 Task: Check the percentage active listings of fresh paint in the last 3 years.
Action: Mouse moved to (895, 191)
Screenshot: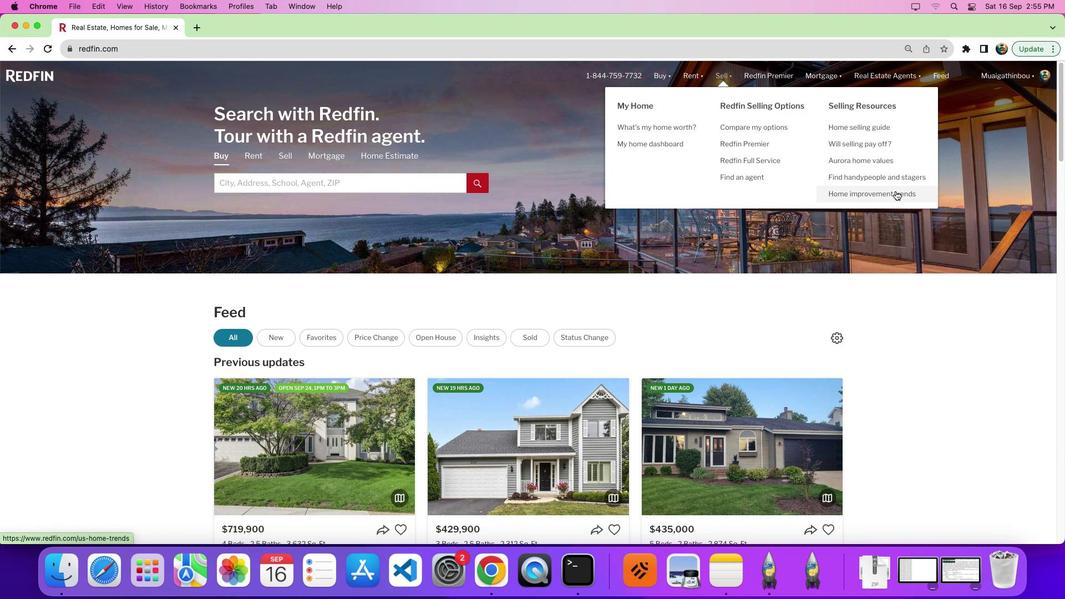 
Action: Mouse pressed left at (895, 191)
Screenshot: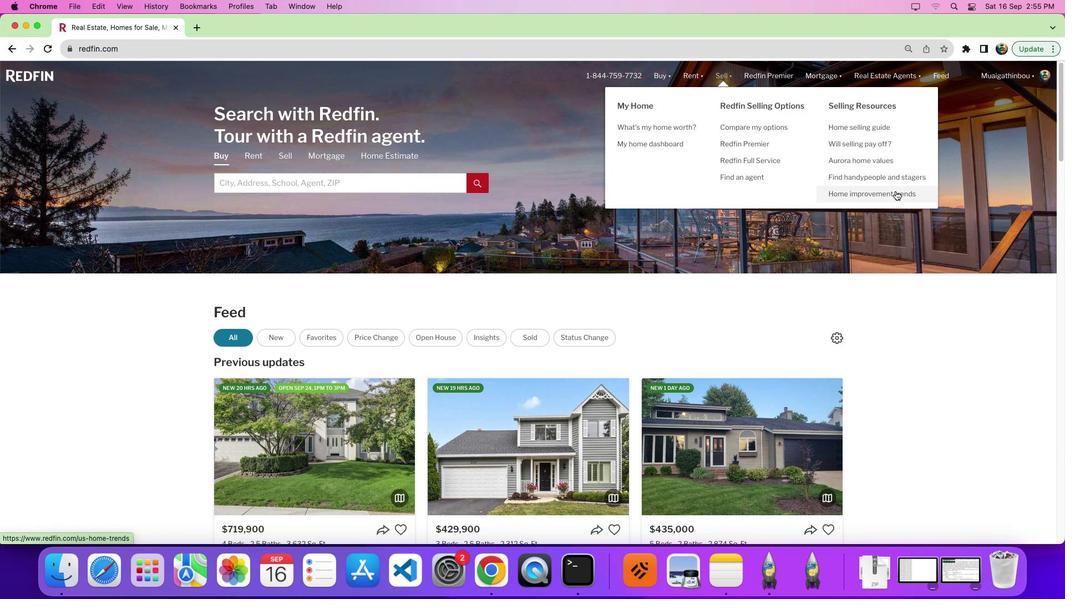 
Action: Mouse pressed left at (895, 191)
Screenshot: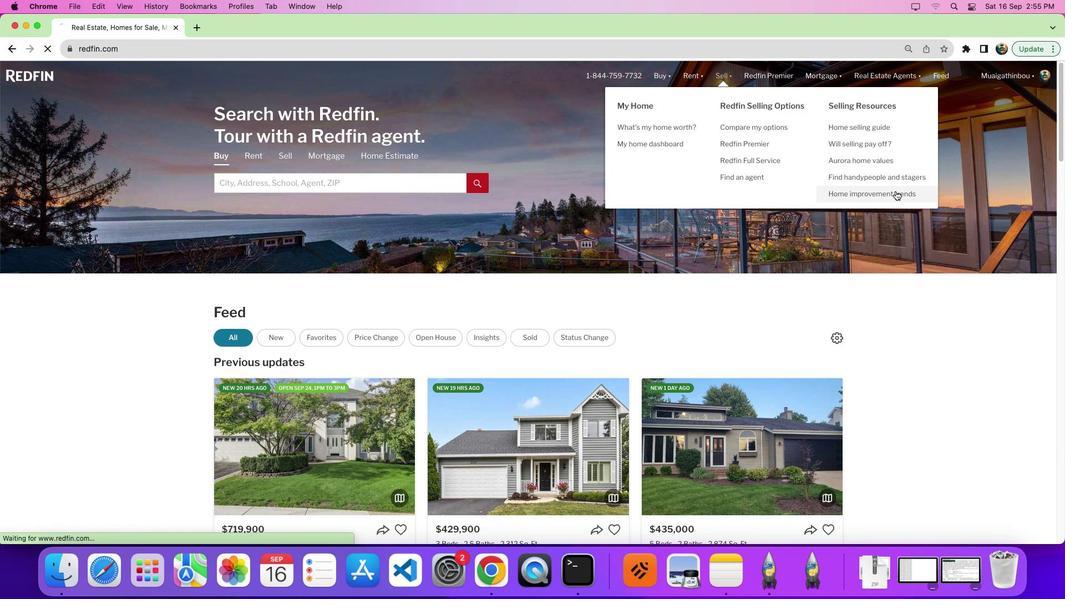 
Action: Mouse moved to (720, 75)
Screenshot: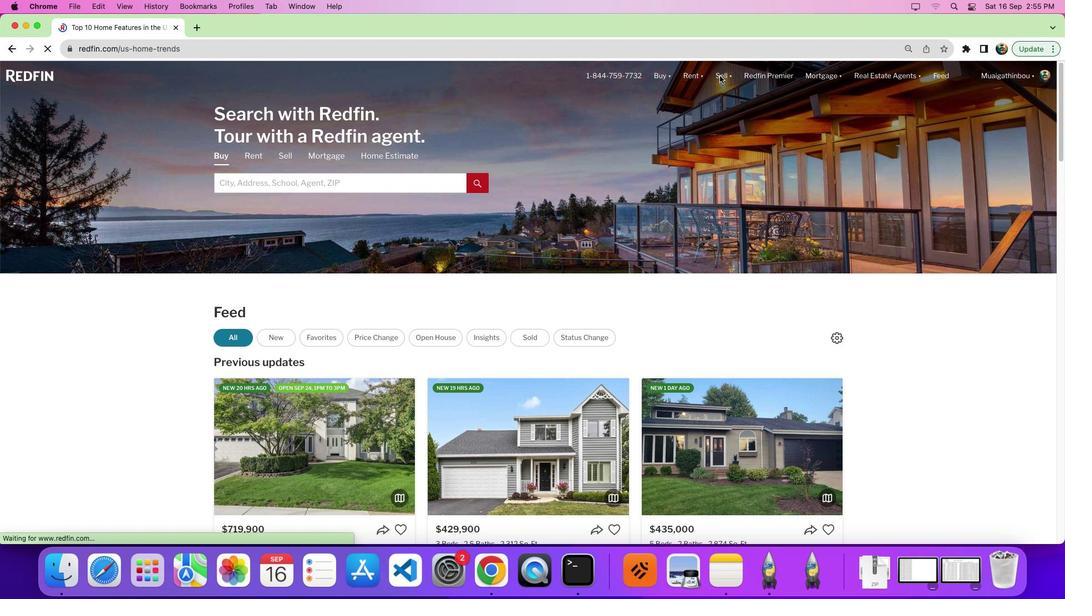 
Action: Mouse pressed left at (720, 75)
Screenshot: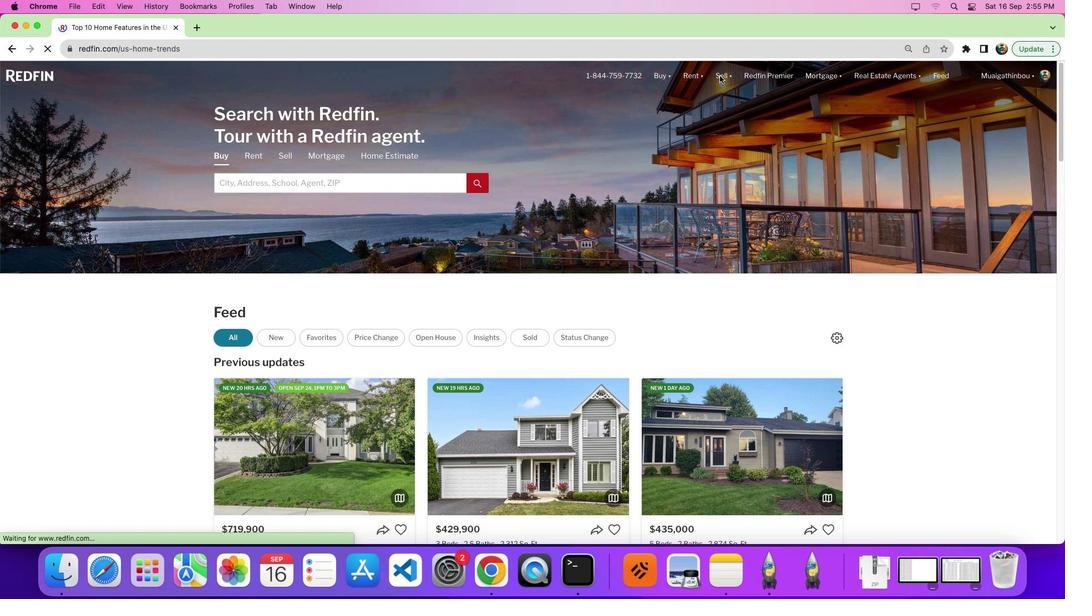 
Action: Mouse moved to (295, 214)
Screenshot: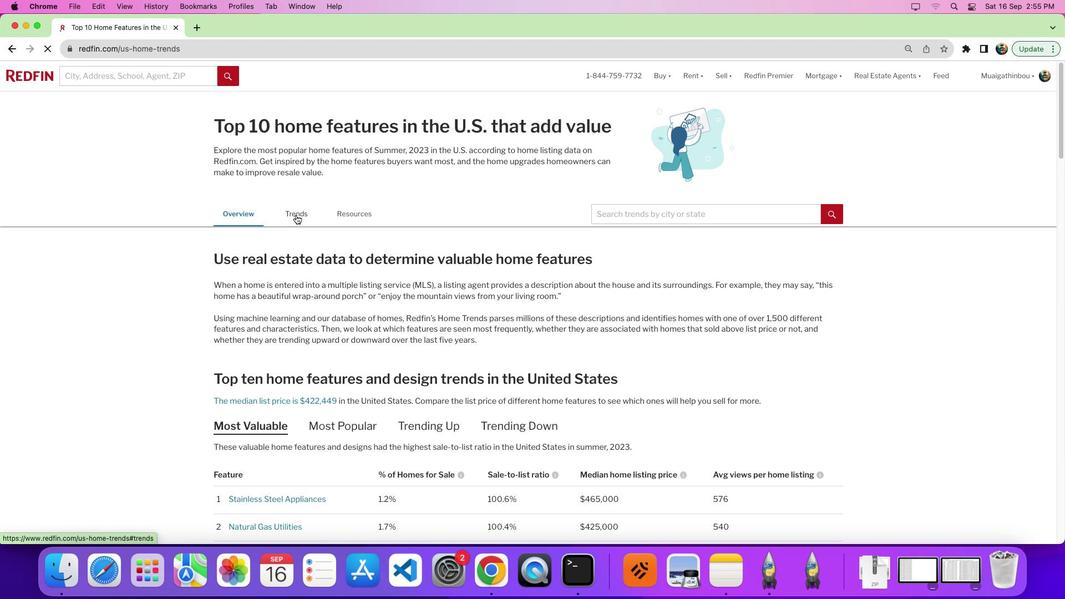 
Action: Mouse pressed left at (295, 214)
Screenshot: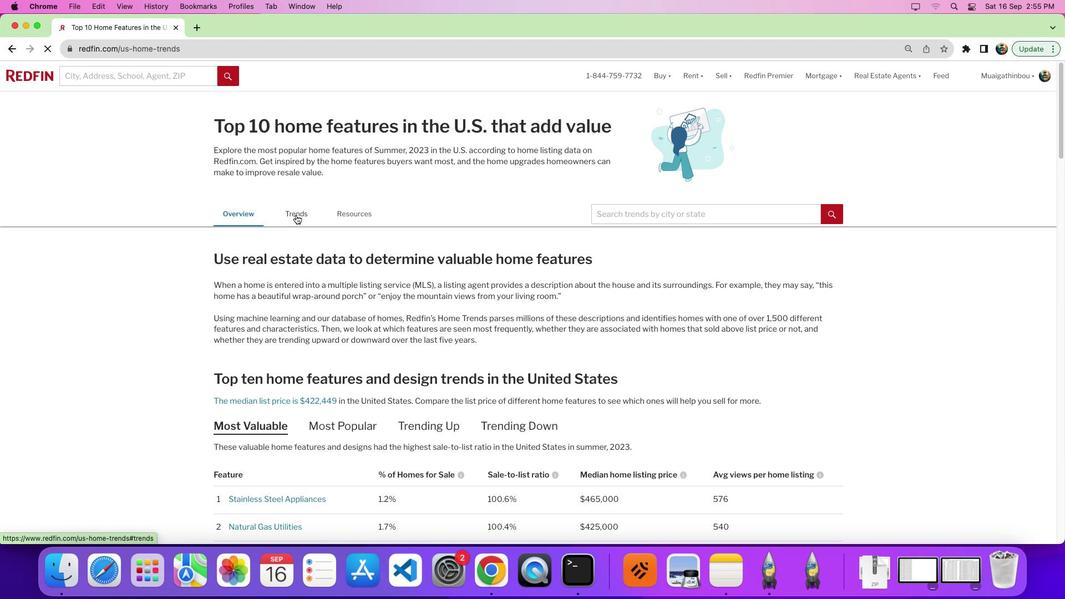 
Action: Mouse moved to (670, 438)
Screenshot: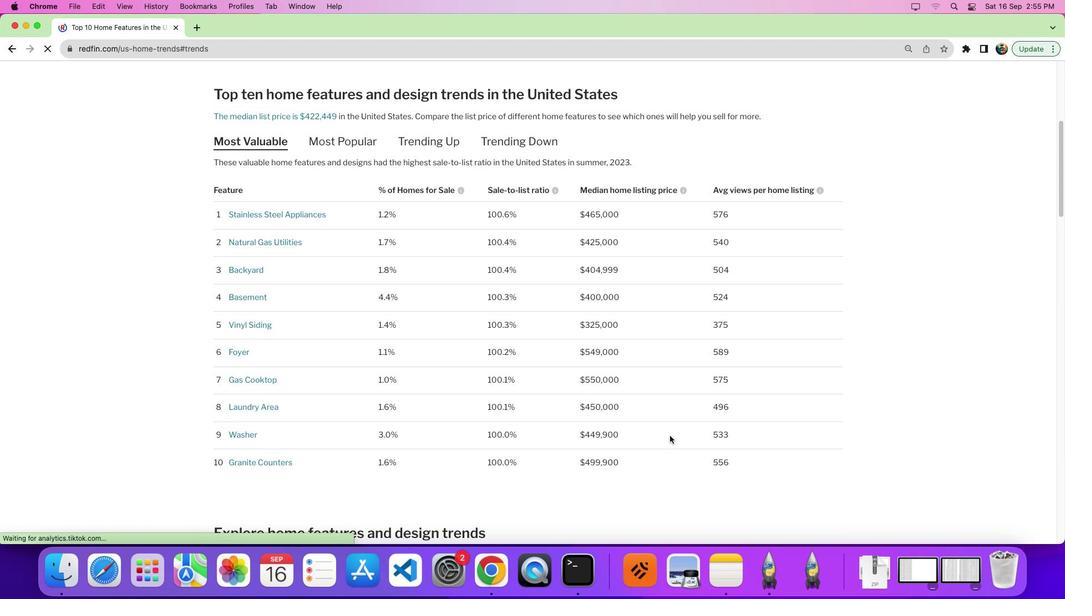 
Action: Mouse scrolled (670, 438) with delta (0, 0)
Screenshot: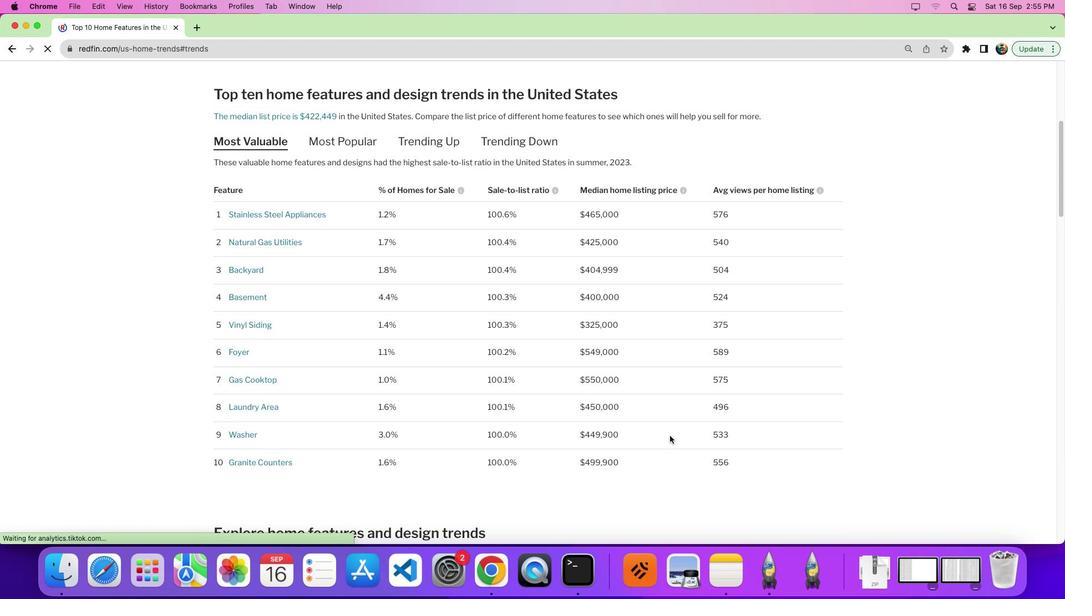 
Action: Mouse moved to (670, 437)
Screenshot: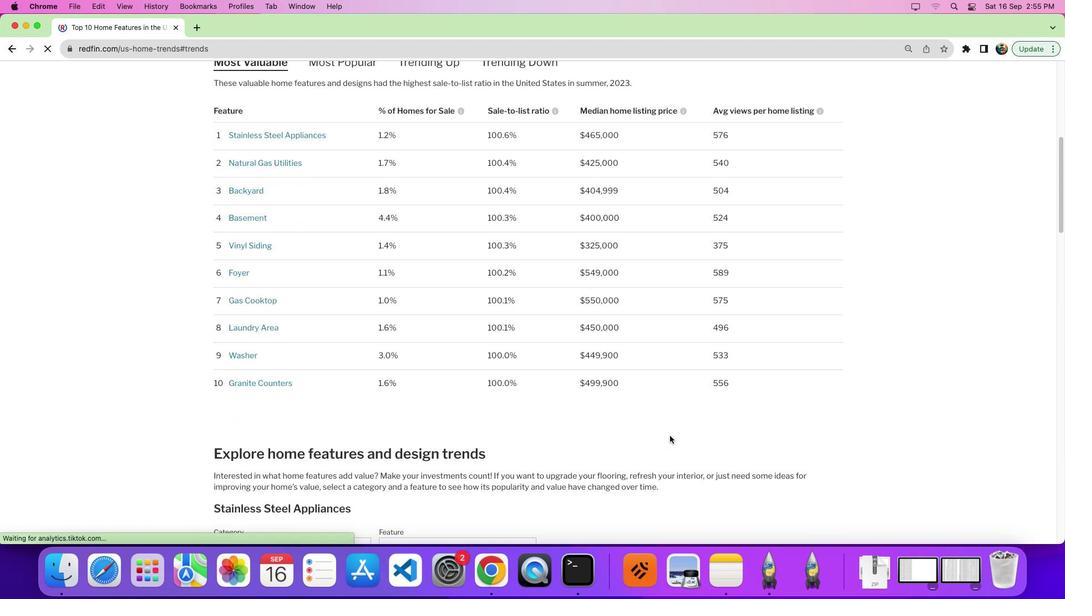 
Action: Mouse scrolled (670, 437) with delta (0, -1)
Screenshot: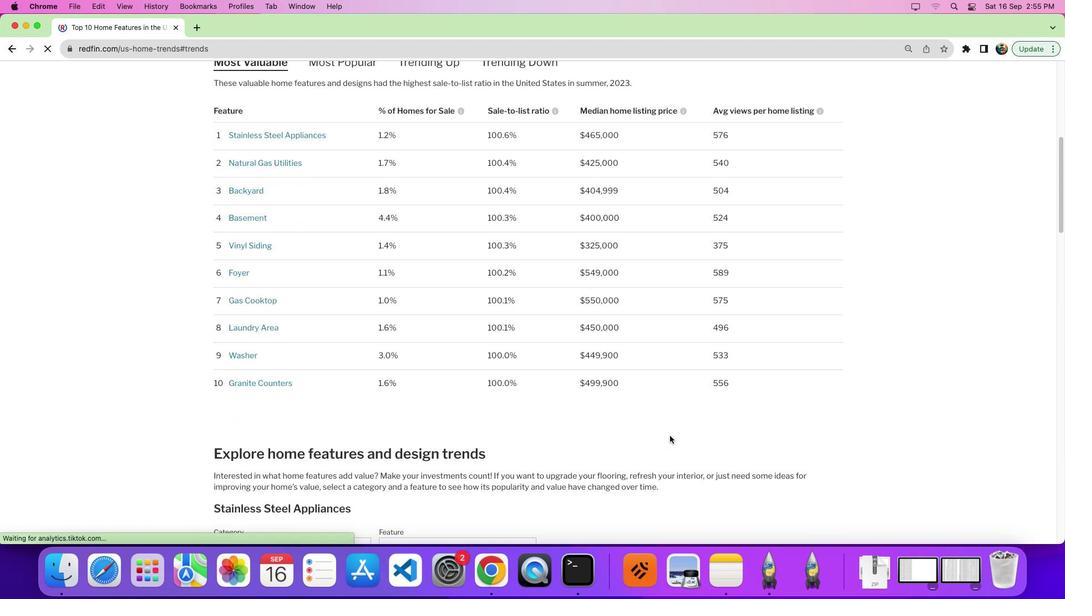 
Action: Mouse moved to (670, 436)
Screenshot: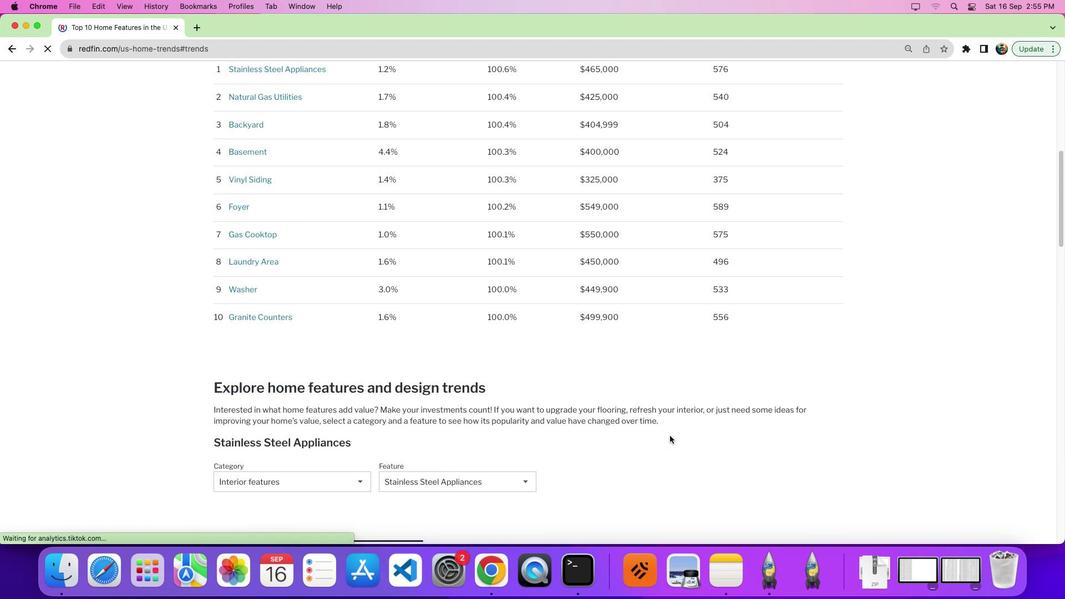 
Action: Mouse scrolled (670, 436) with delta (0, -2)
Screenshot: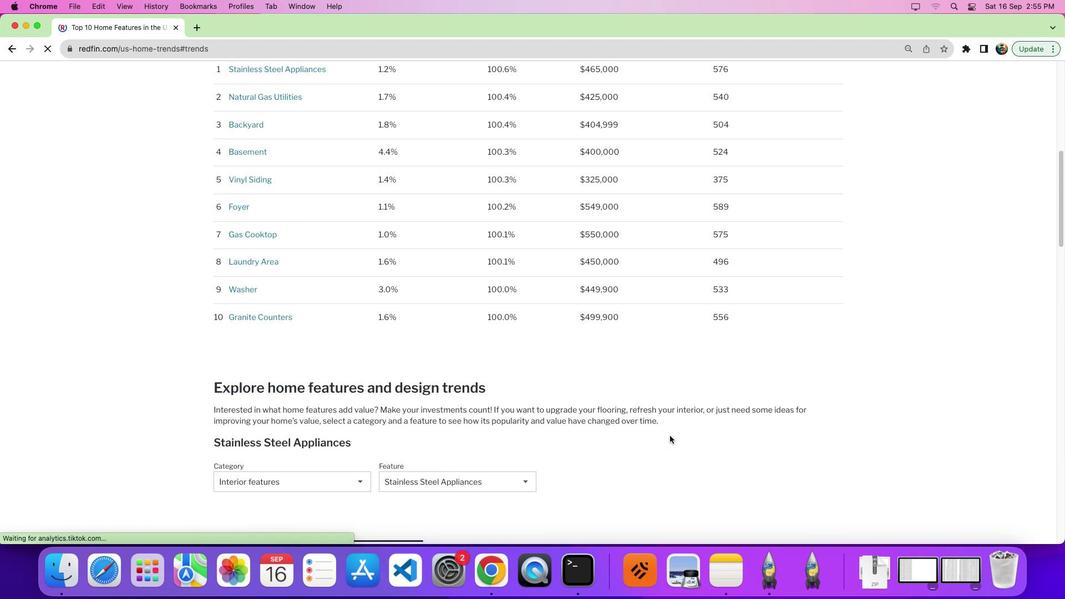 
Action: Mouse moved to (670, 435)
Screenshot: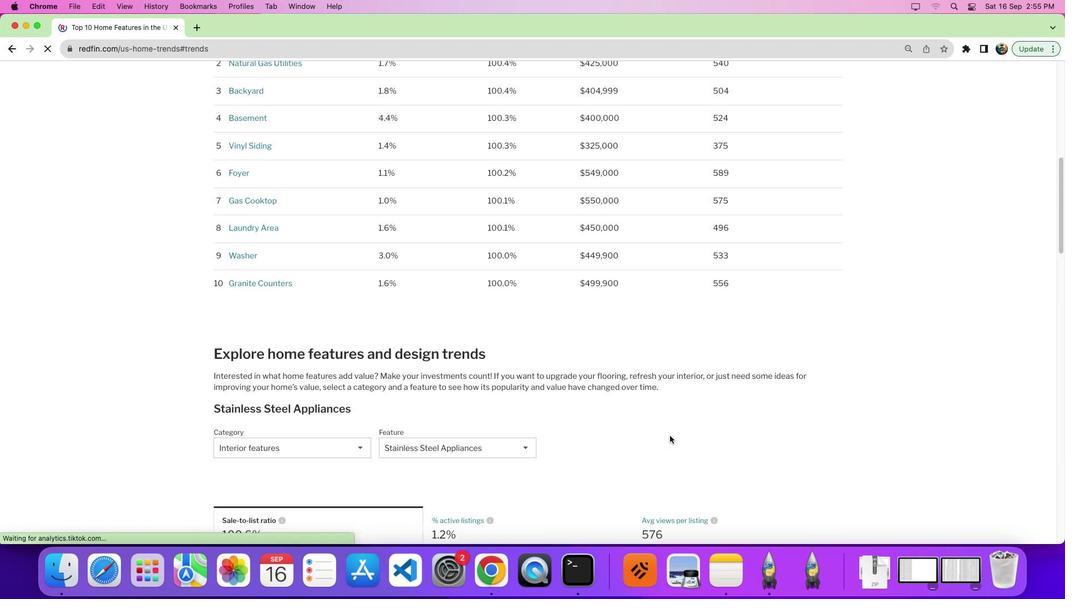 
Action: Mouse scrolled (670, 435) with delta (0, 0)
Screenshot: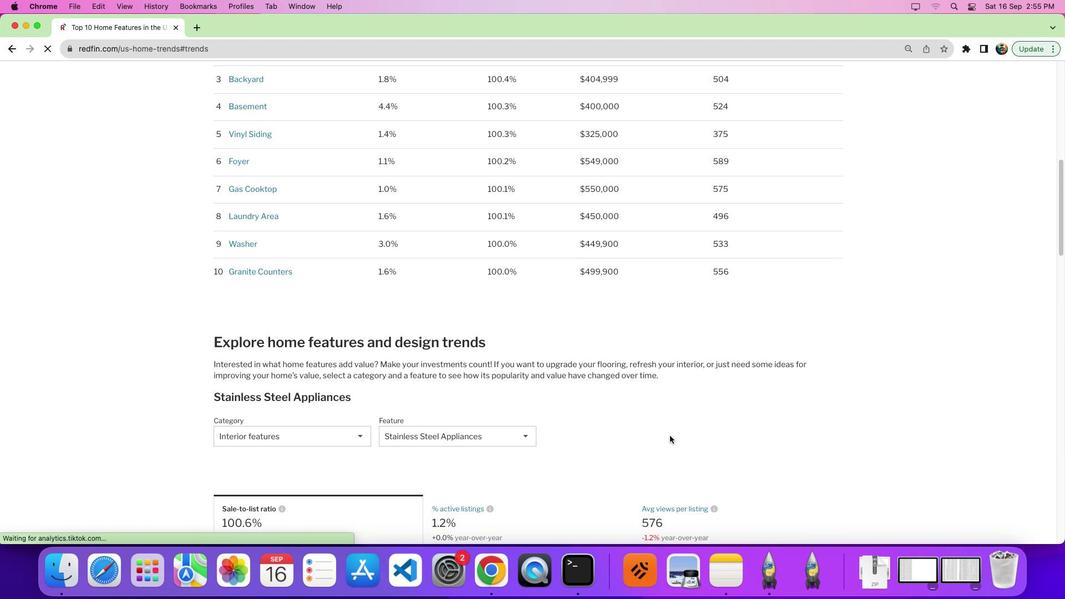 
Action: Mouse scrolled (670, 435) with delta (0, 0)
Screenshot: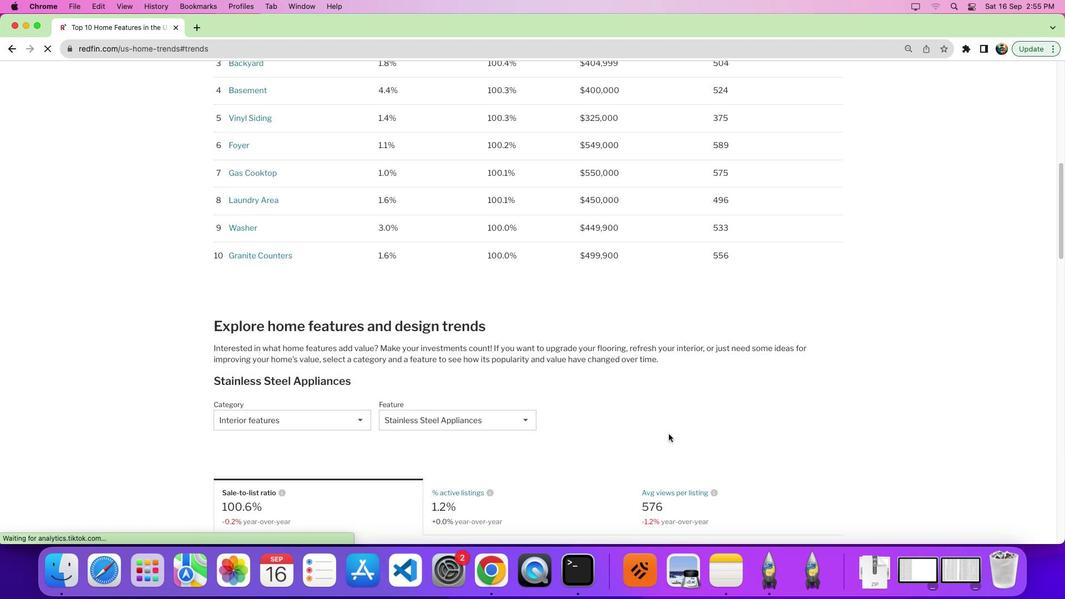 
Action: Mouse scrolled (670, 435) with delta (0, -2)
Screenshot: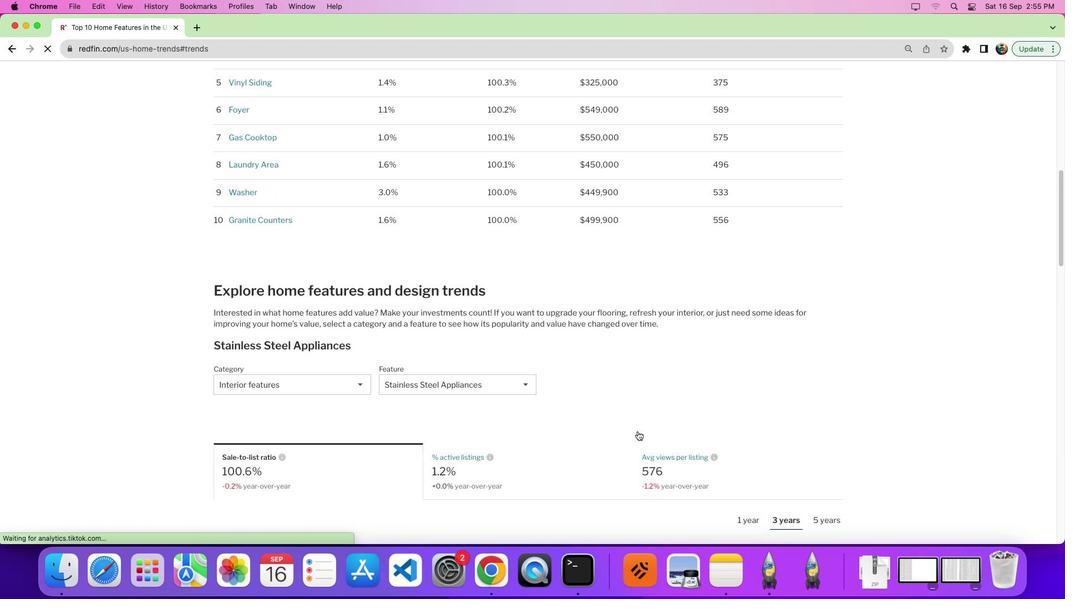 
Action: Mouse moved to (386, 280)
Screenshot: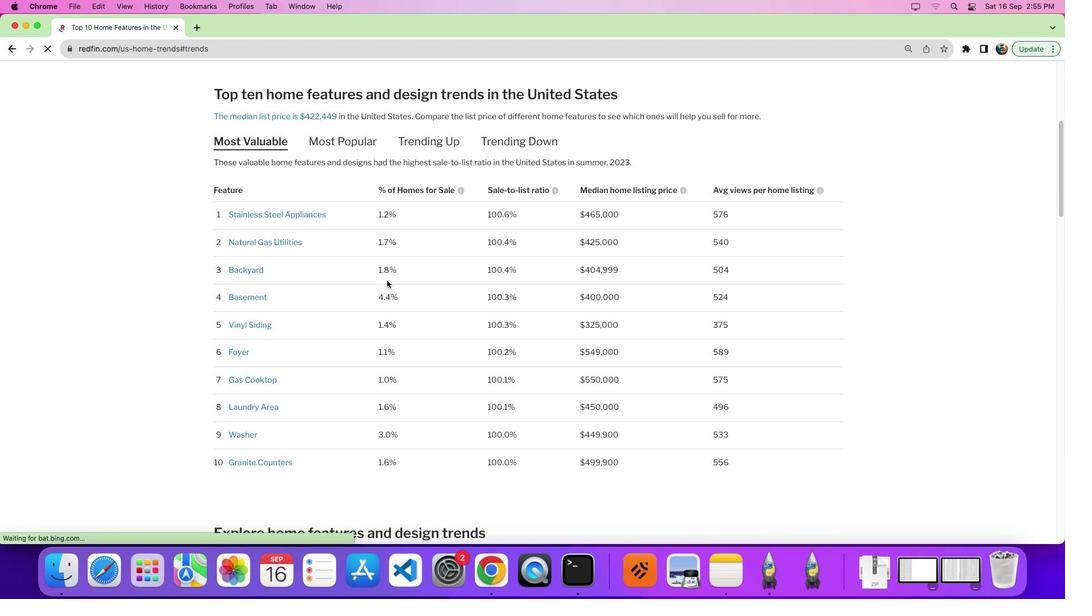 
Action: Mouse scrolled (386, 280) with delta (0, 0)
Screenshot: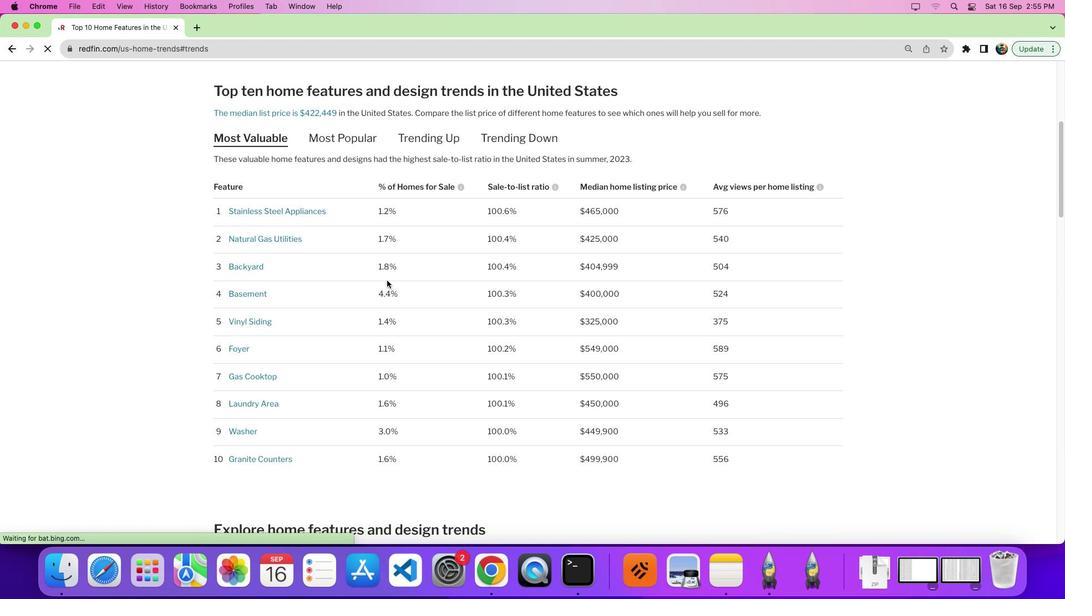 
Action: Mouse scrolled (386, 280) with delta (0, 0)
Screenshot: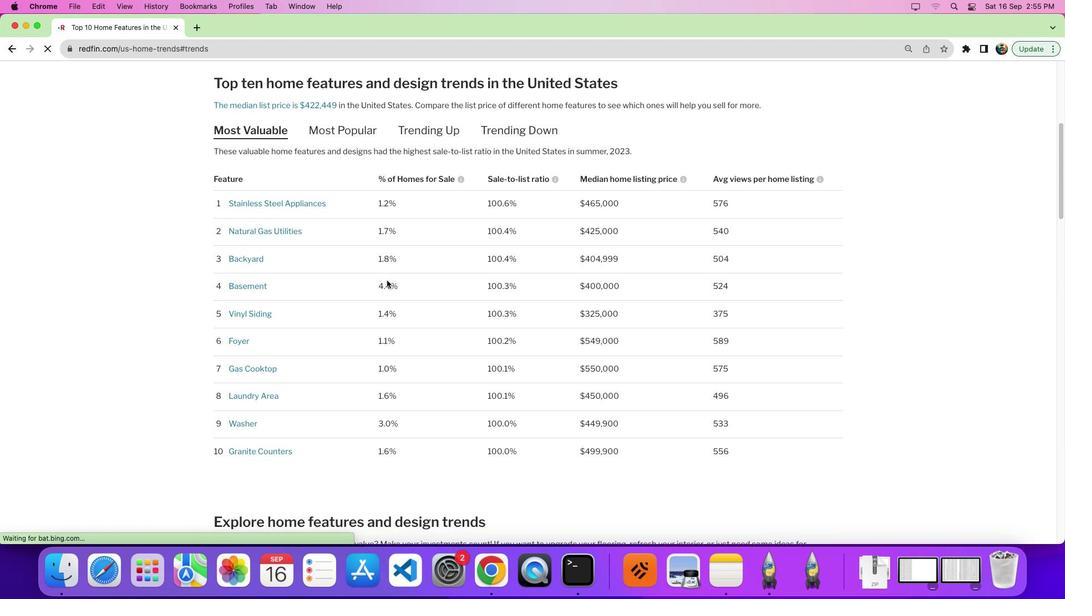 
Action: Mouse scrolled (386, 280) with delta (0, 0)
Screenshot: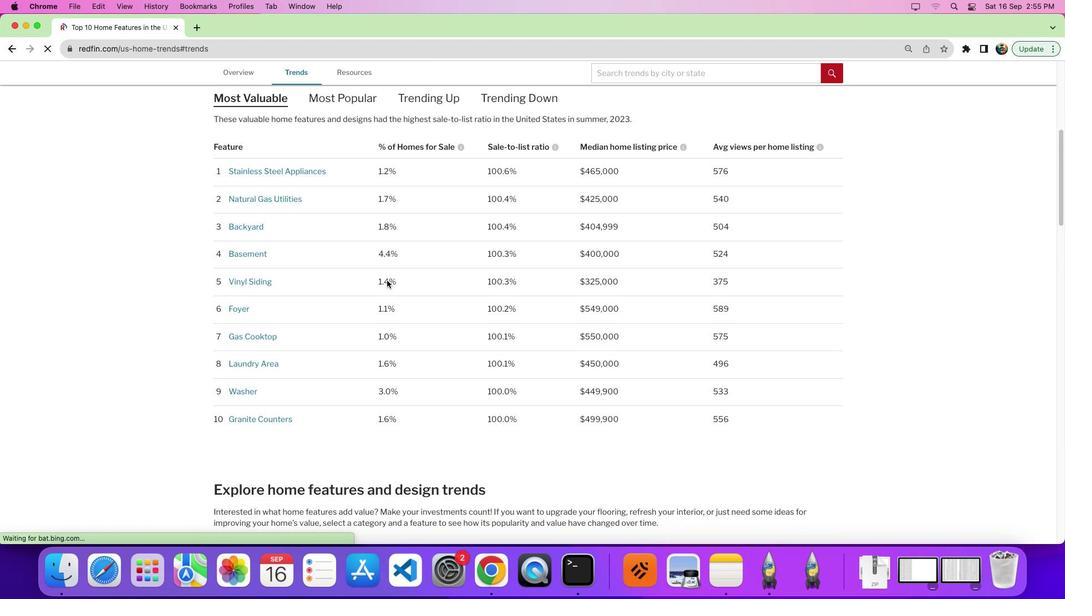 
Action: Mouse scrolled (386, 280) with delta (0, 0)
Screenshot: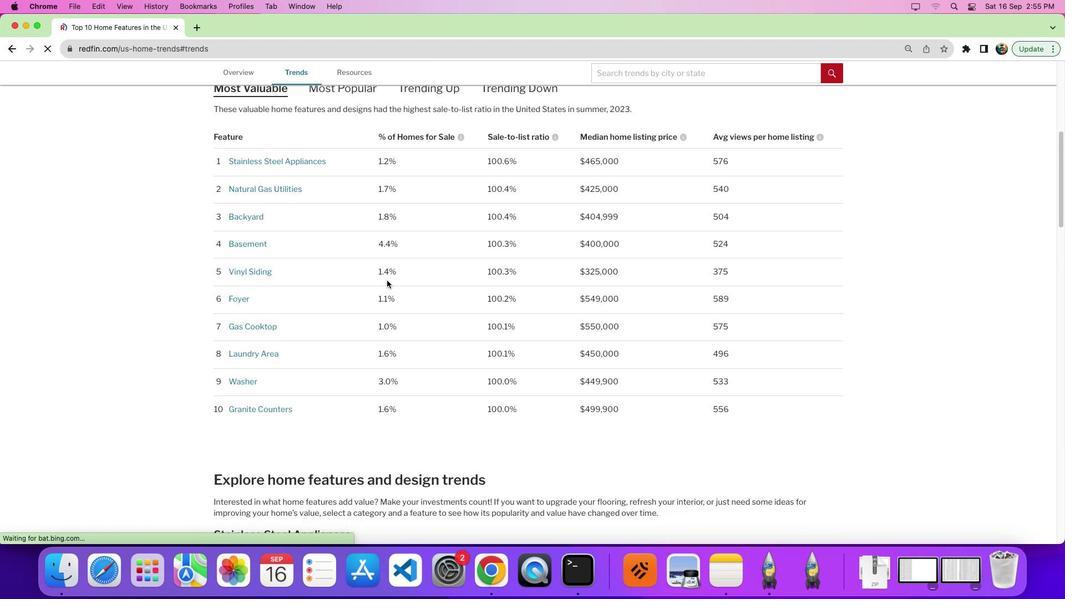 
Action: Mouse scrolled (386, 280) with delta (0, -2)
Screenshot: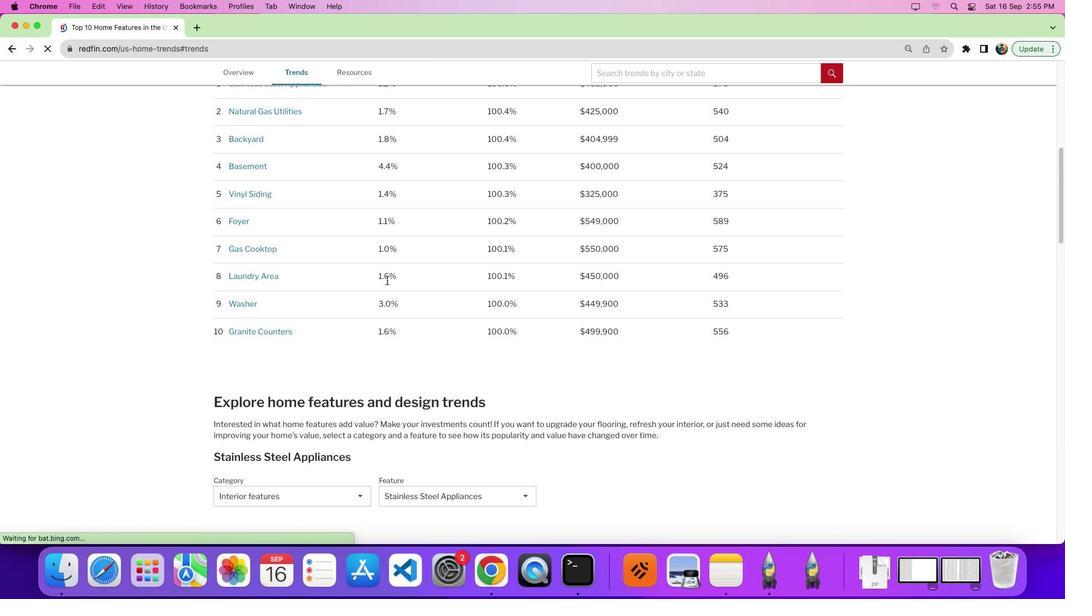 
Action: Mouse moved to (363, 289)
Screenshot: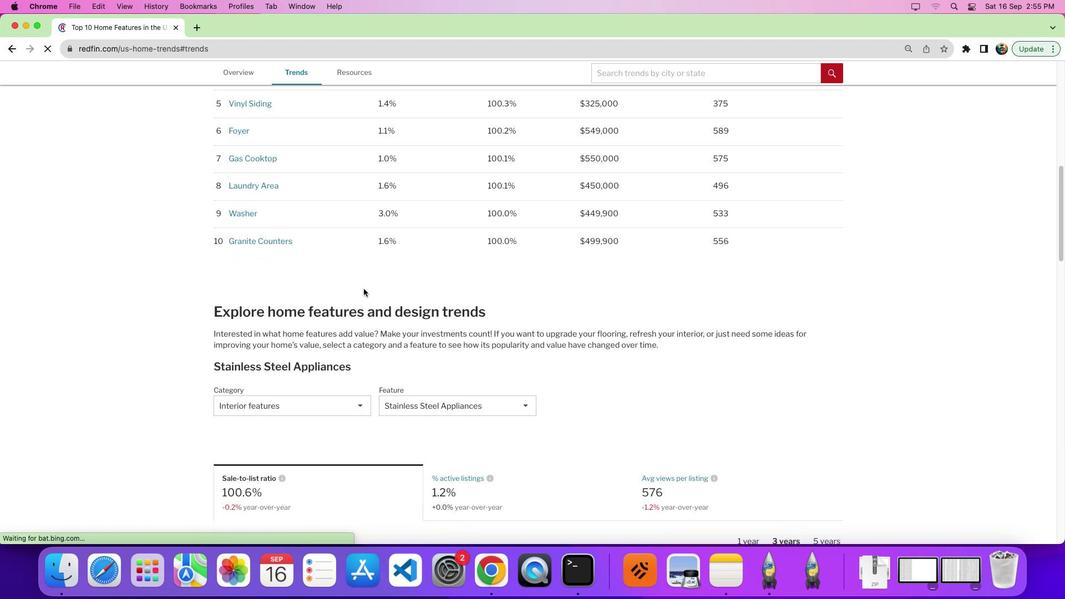 
Action: Mouse scrolled (363, 289) with delta (0, 0)
Screenshot: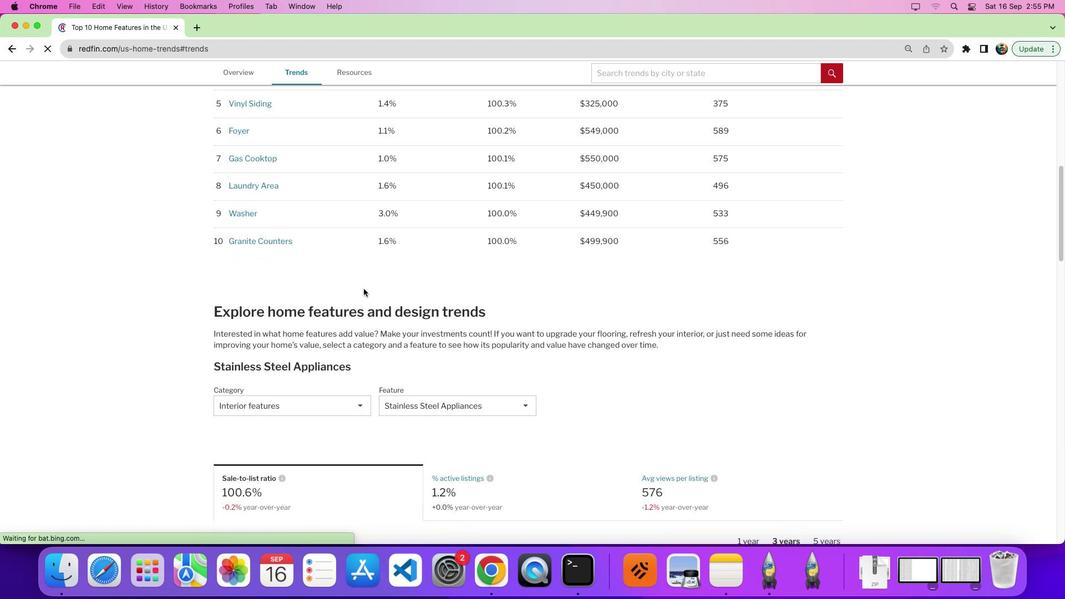 
Action: Mouse scrolled (363, 289) with delta (0, -1)
Screenshot: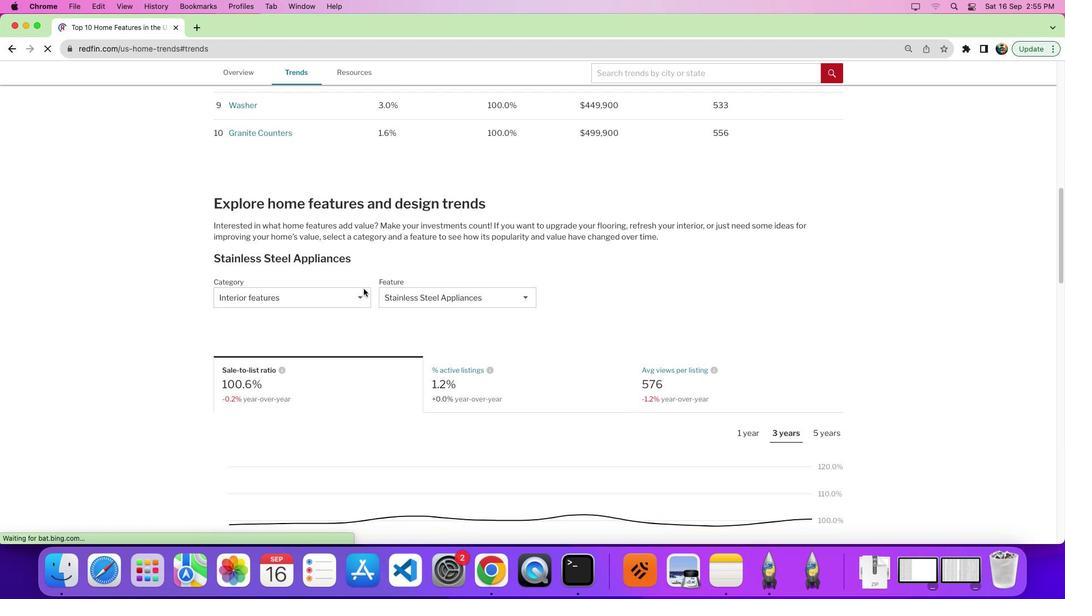 
Action: Mouse scrolled (363, 289) with delta (0, -4)
Screenshot: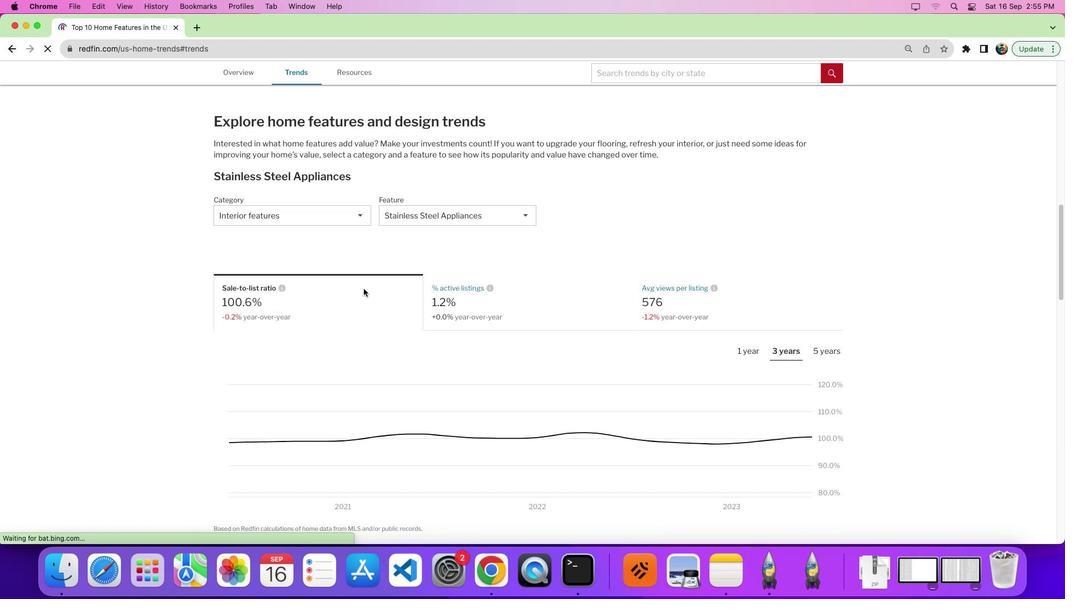 
Action: Mouse moved to (383, 291)
Screenshot: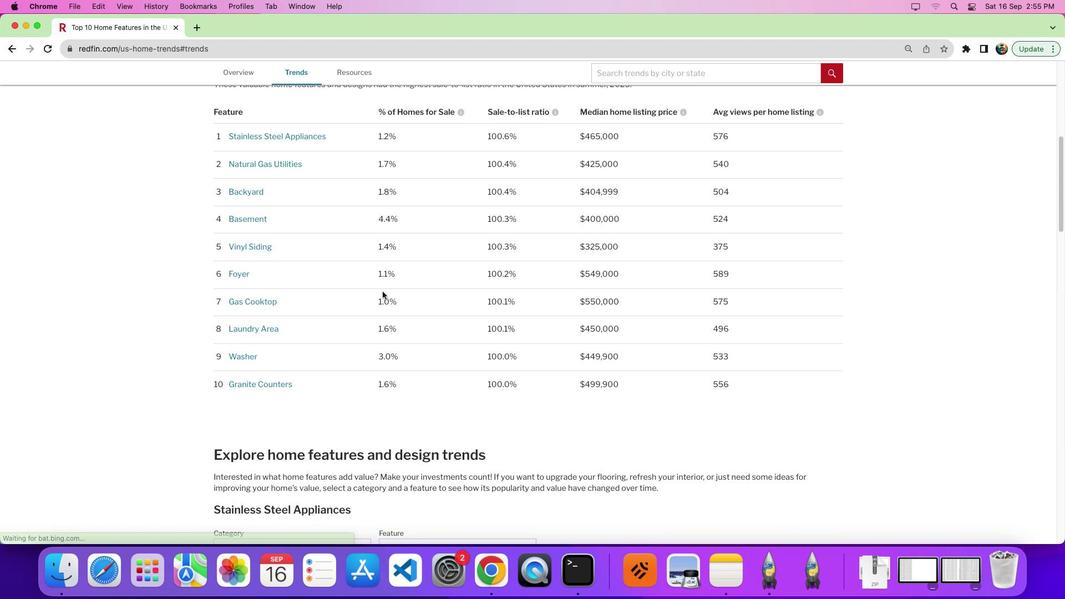 
Action: Mouse scrolled (383, 291) with delta (0, 0)
Screenshot: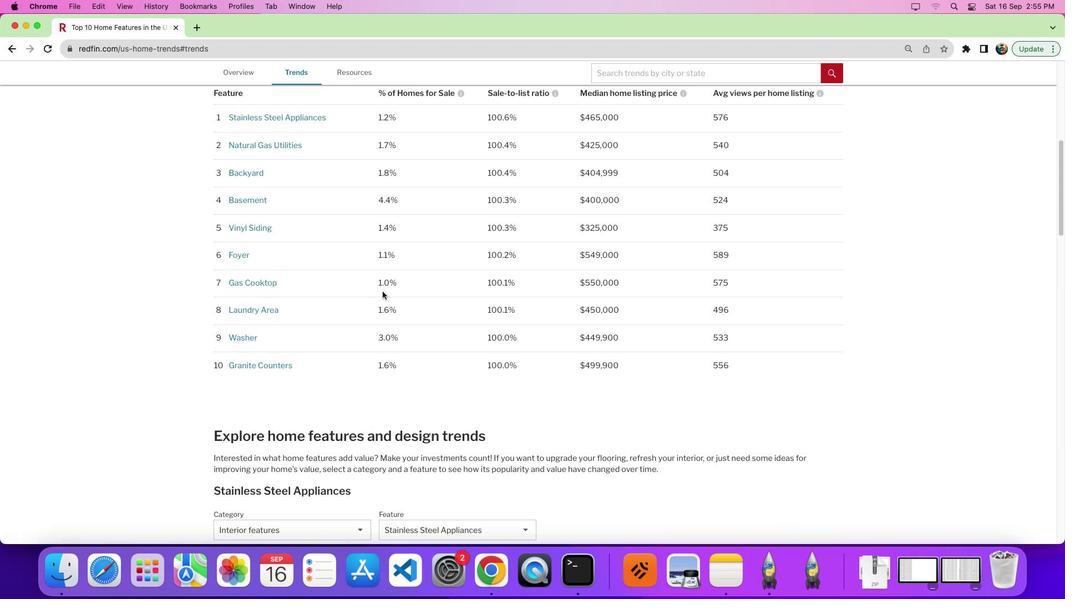 
Action: Mouse scrolled (383, 291) with delta (0, 0)
Screenshot: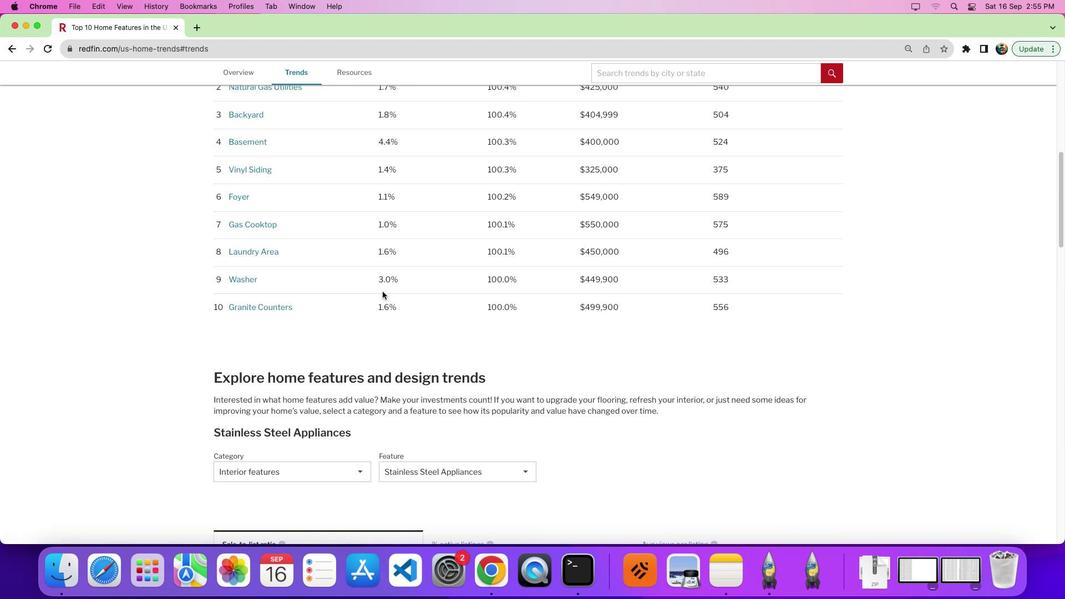 
Action: Mouse scrolled (383, 291) with delta (0, -3)
Screenshot: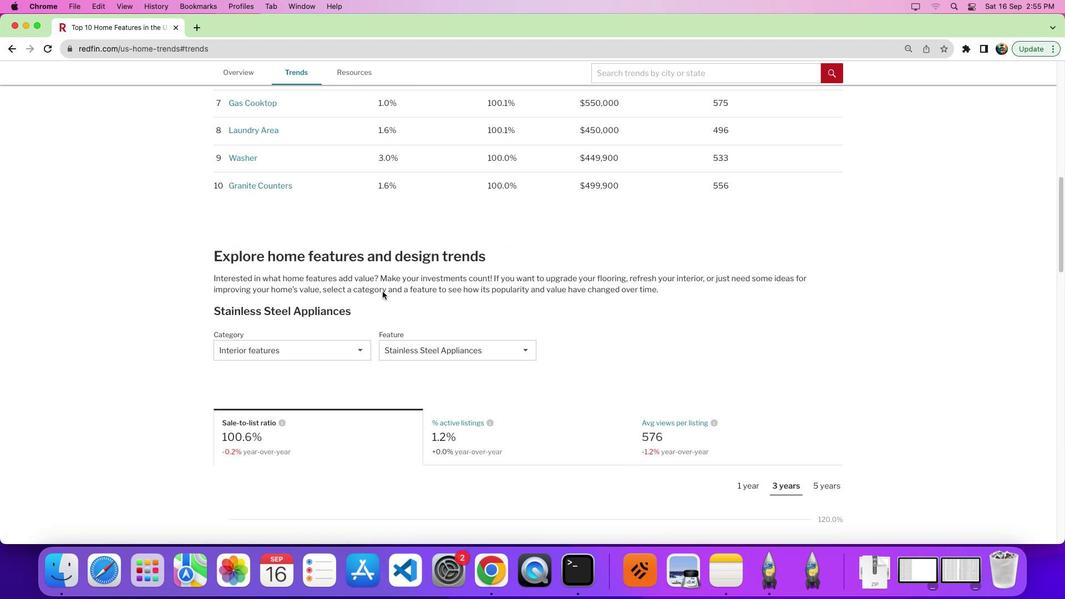 
Action: Mouse moved to (317, 349)
Screenshot: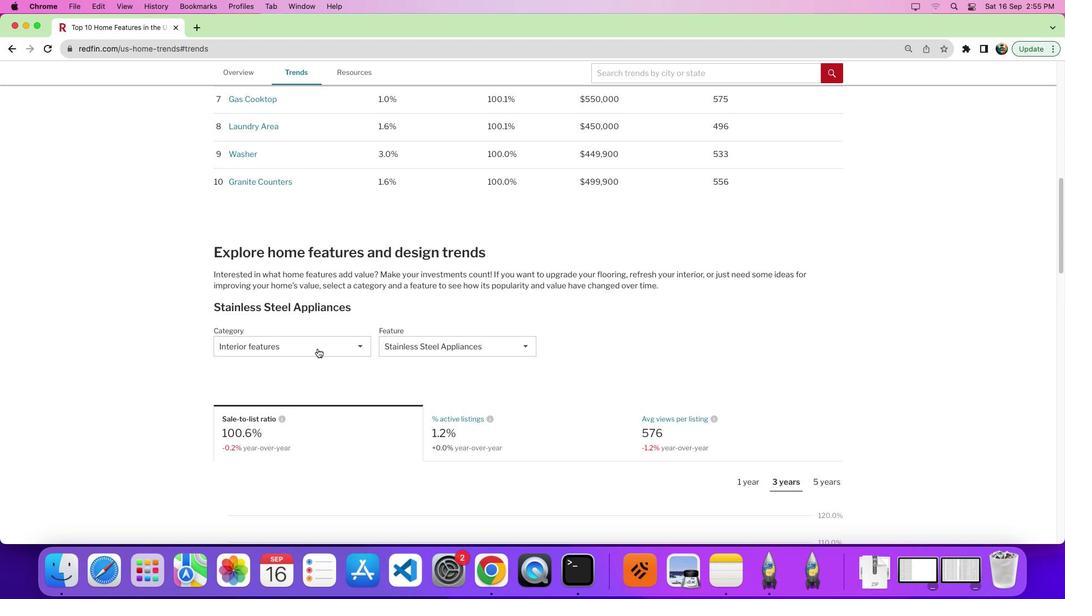 
Action: Mouse pressed left at (317, 349)
Screenshot: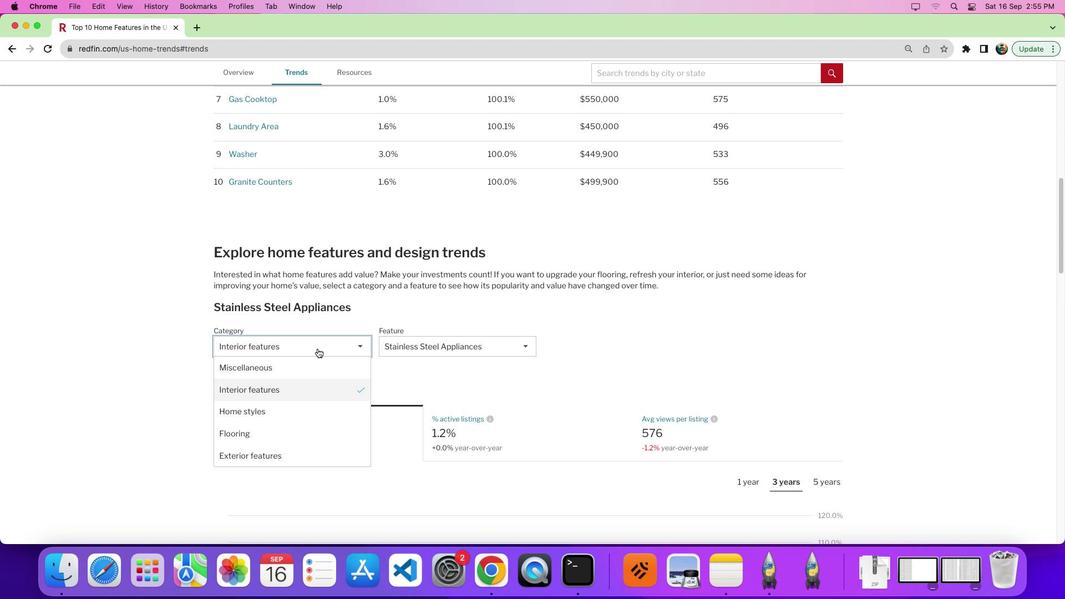 
Action: Mouse moved to (336, 399)
Screenshot: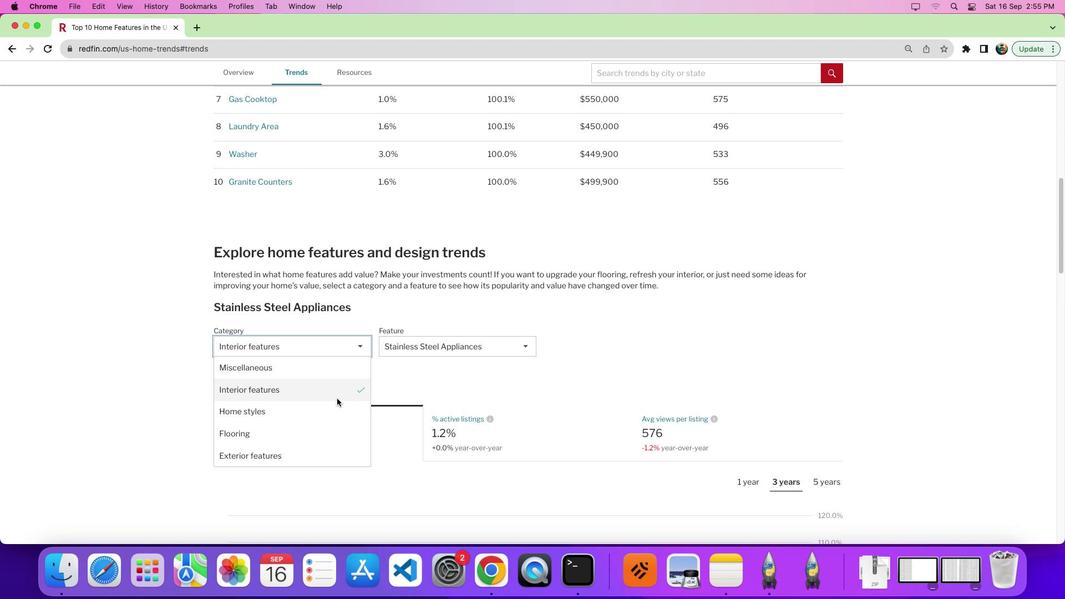 
Action: Mouse pressed left at (336, 399)
Screenshot: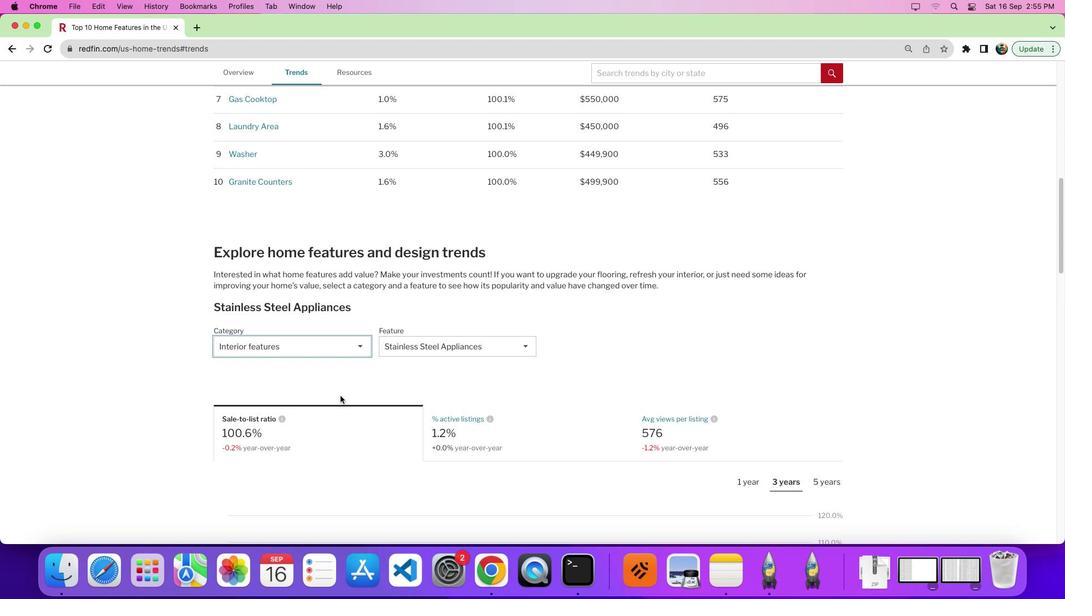 
Action: Mouse moved to (459, 353)
Screenshot: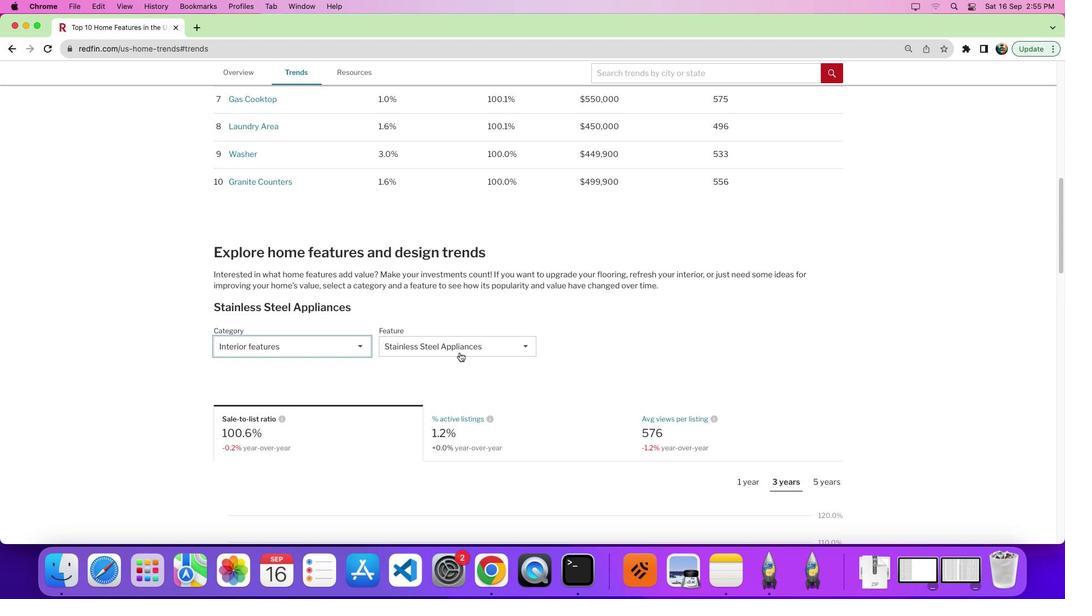 
Action: Mouse pressed left at (459, 353)
Screenshot: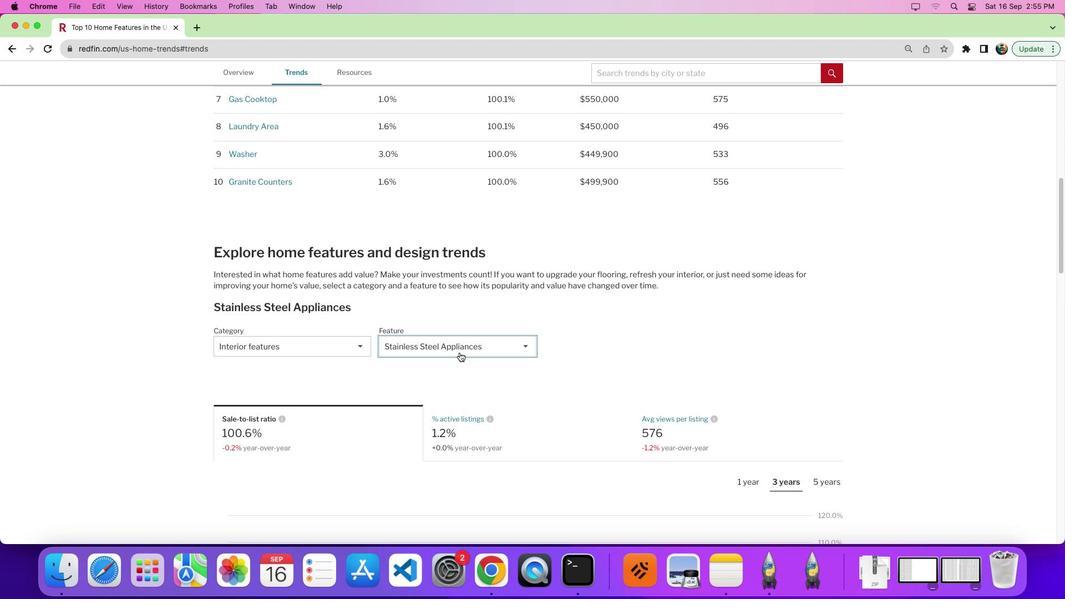 
Action: Mouse moved to (534, 423)
Screenshot: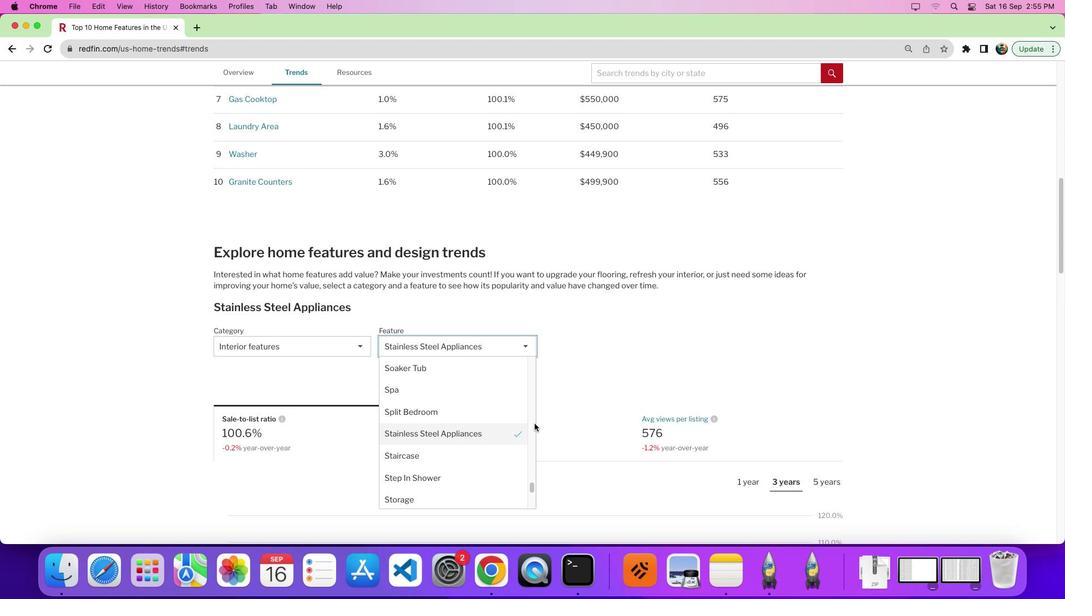 
Action: Mouse pressed left at (534, 423)
Screenshot: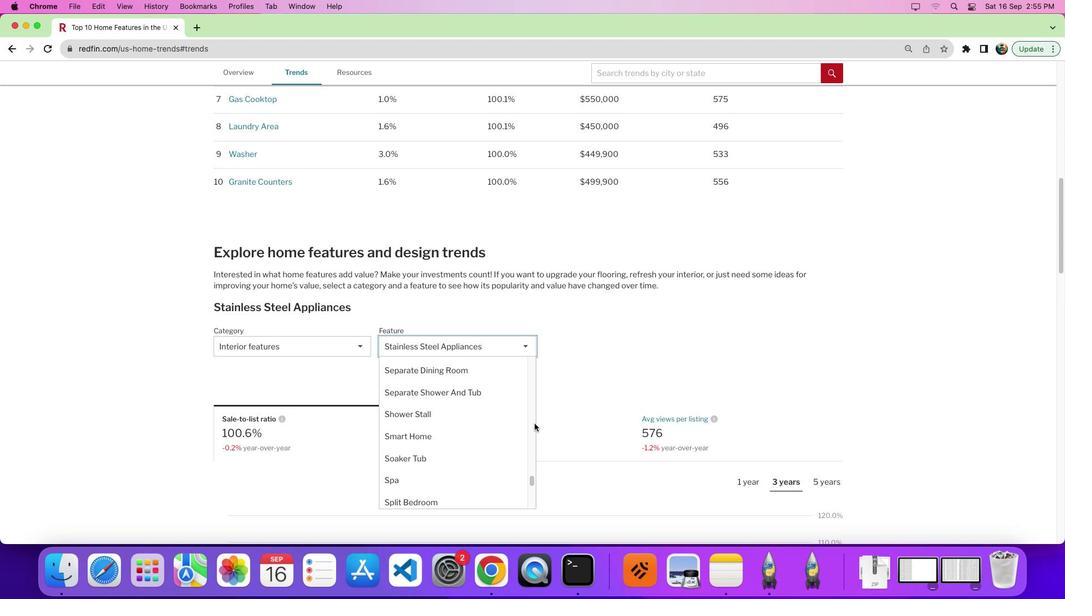 
Action: Mouse moved to (424, 418)
Screenshot: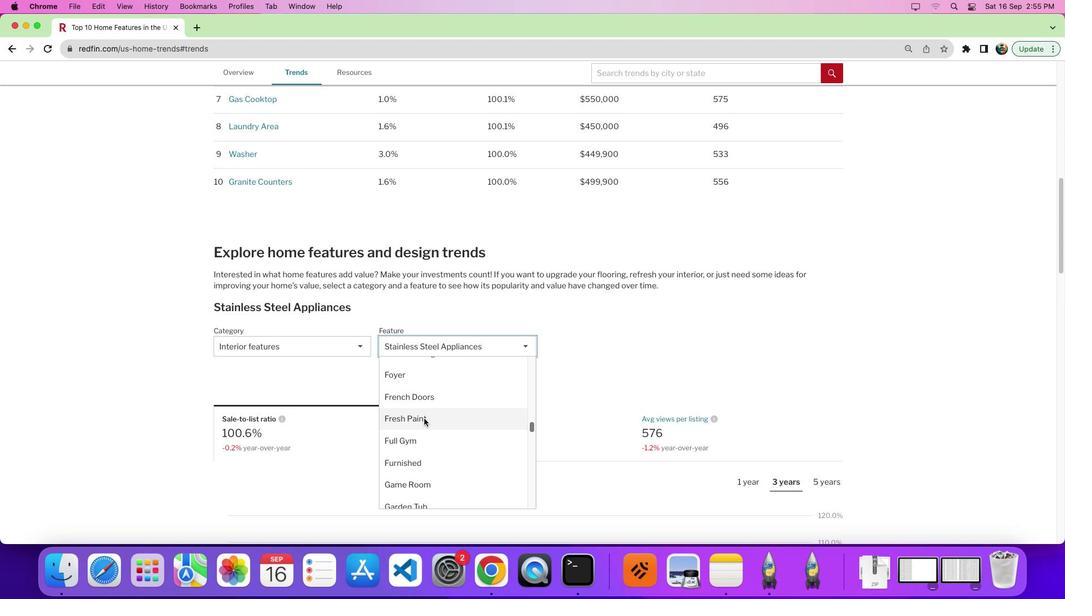 
Action: Mouse pressed left at (424, 418)
Screenshot: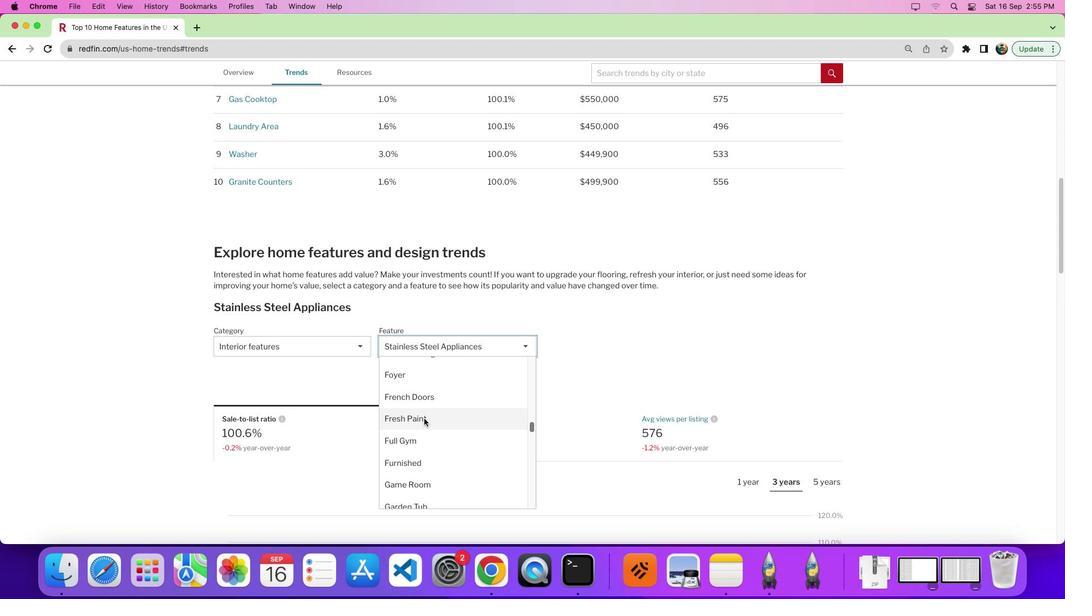 
Action: Mouse moved to (628, 408)
Screenshot: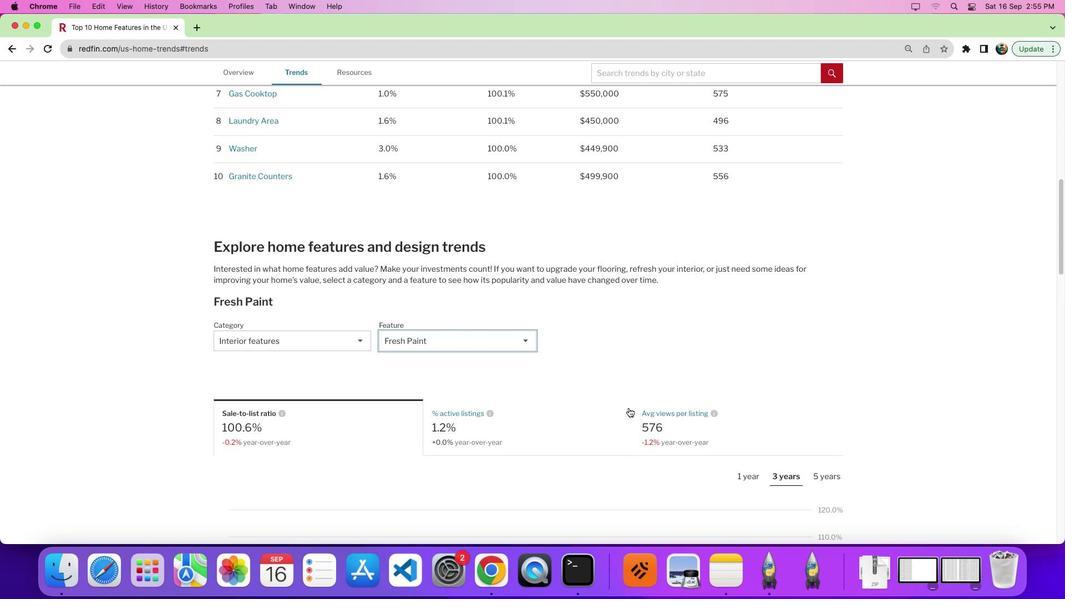 
Action: Mouse scrolled (628, 408) with delta (0, 0)
Screenshot: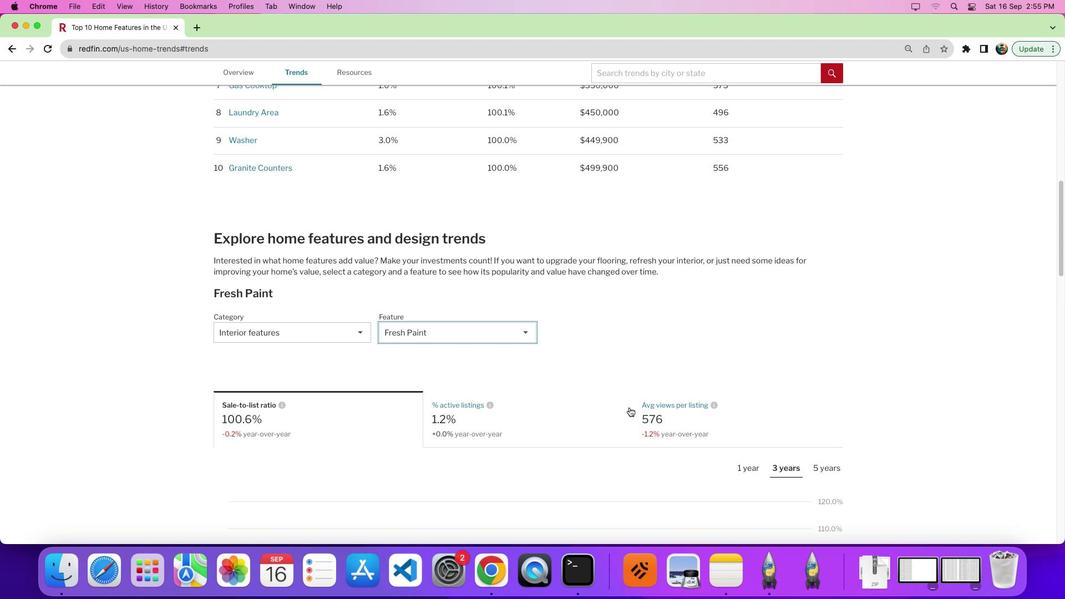
Action: Mouse moved to (628, 407)
Screenshot: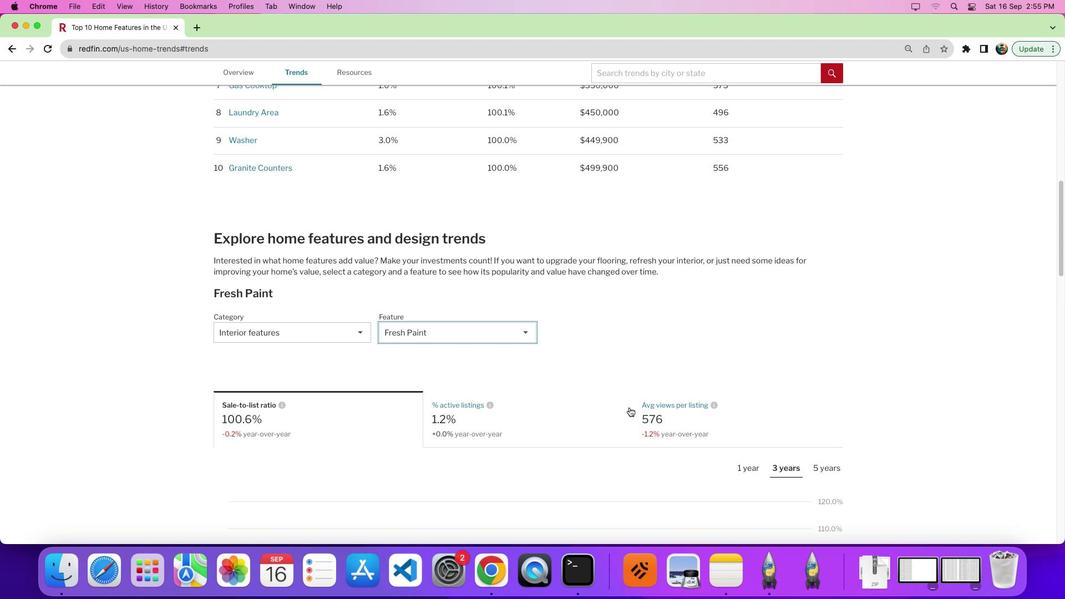 
Action: Mouse scrolled (628, 407) with delta (0, 0)
Screenshot: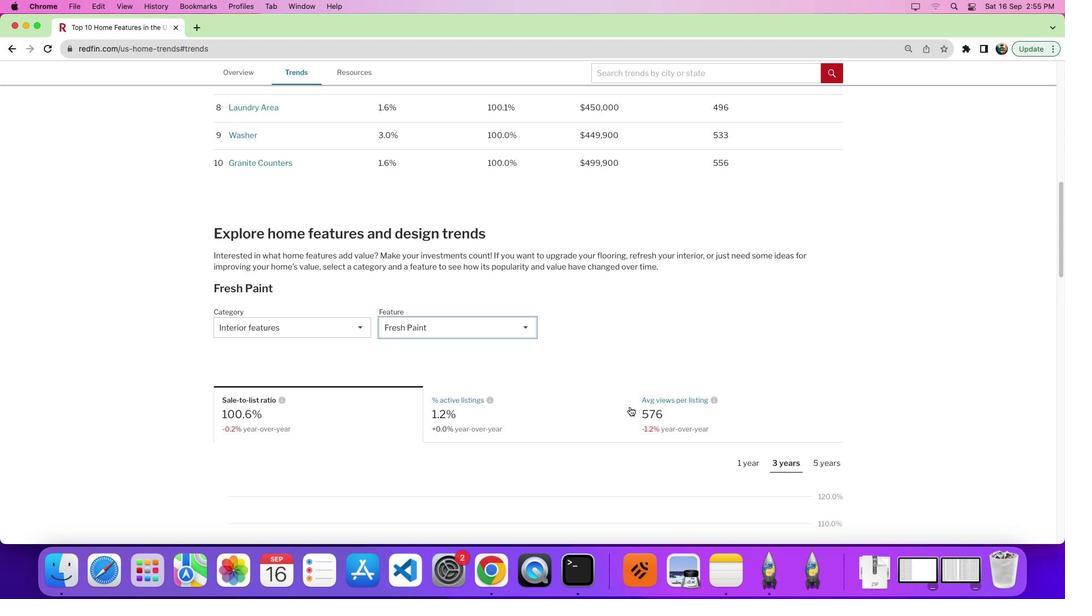 
Action: Mouse scrolled (628, 407) with delta (0, -1)
Screenshot: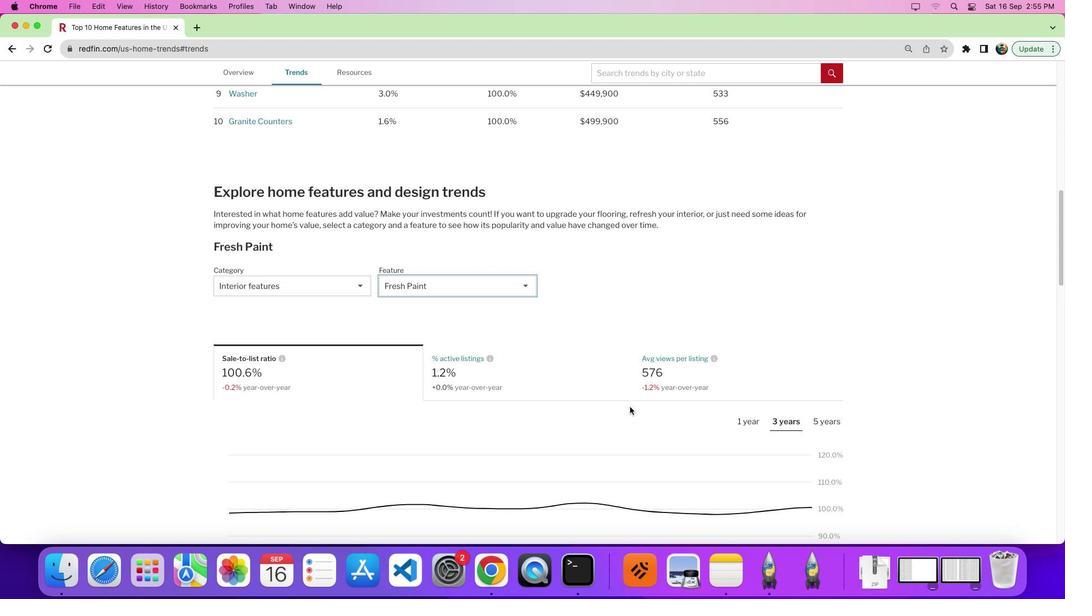 
Action: Mouse moved to (465, 322)
Screenshot: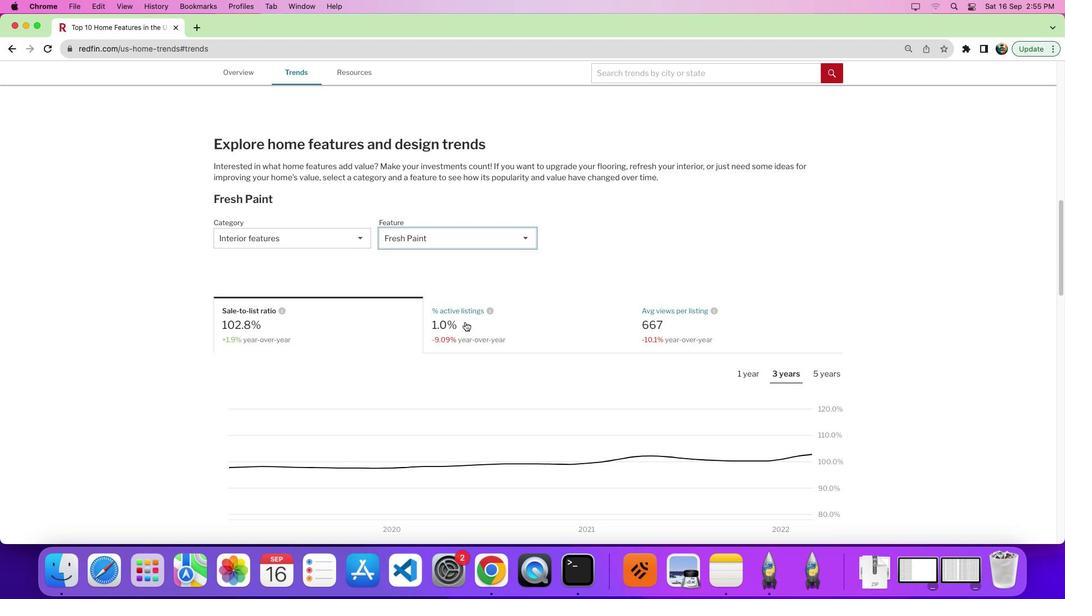 
Action: Mouse pressed left at (465, 322)
Screenshot: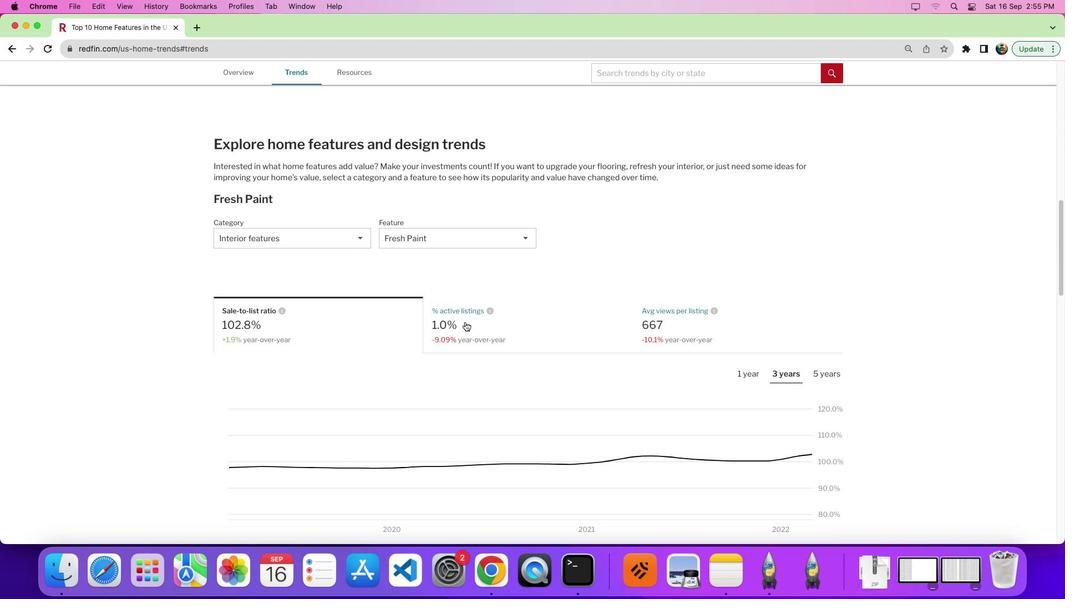 
Action: Mouse moved to (774, 408)
Screenshot: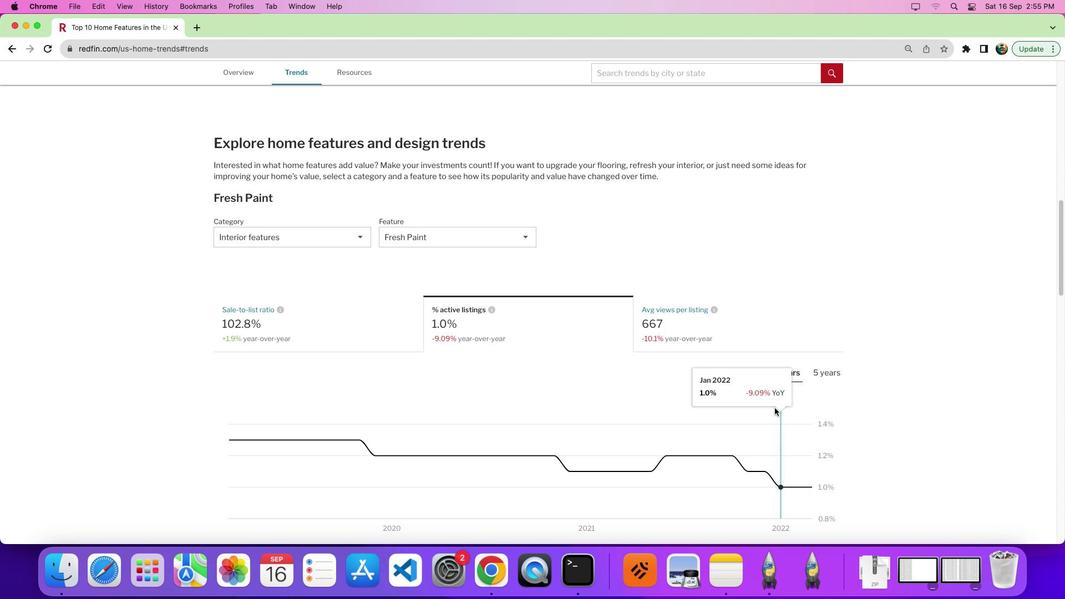 
Action: Mouse scrolled (774, 408) with delta (0, 0)
Screenshot: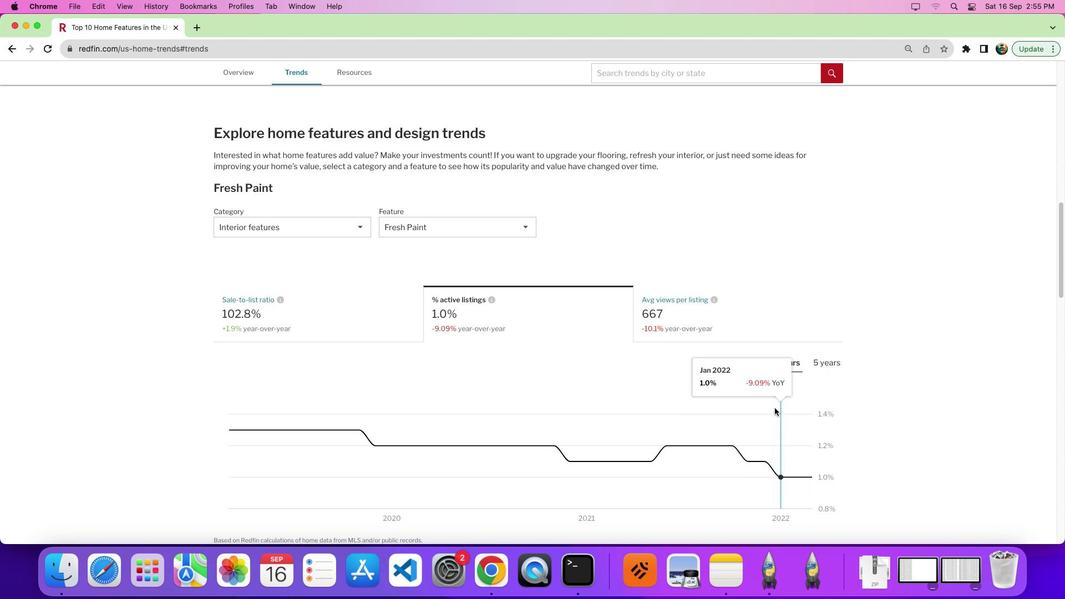 
Action: Mouse scrolled (774, 408) with delta (0, 0)
Screenshot: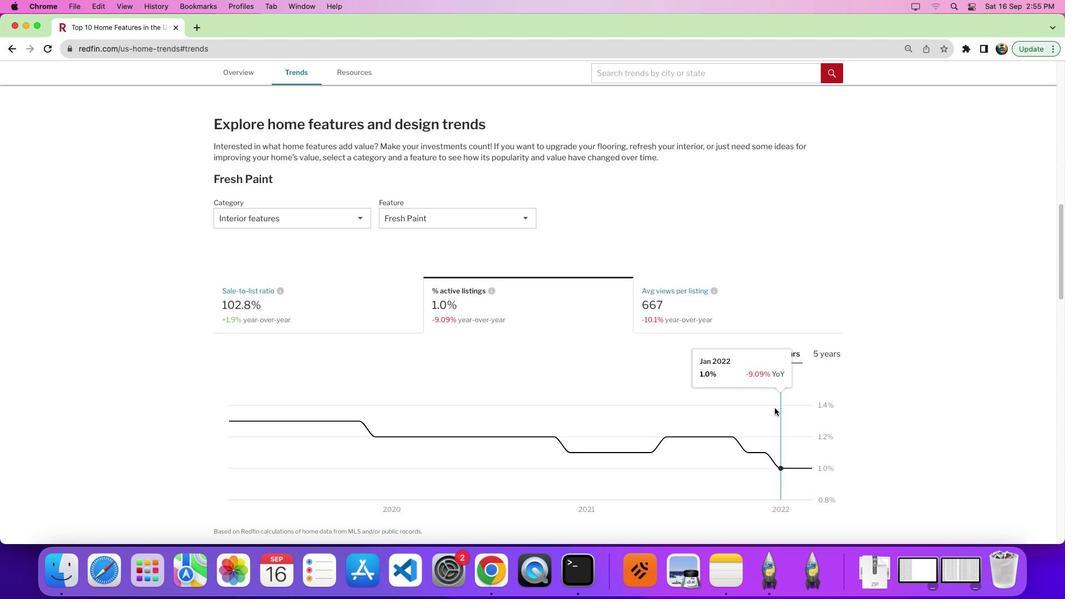 
Action: Mouse moved to (775, 407)
Screenshot: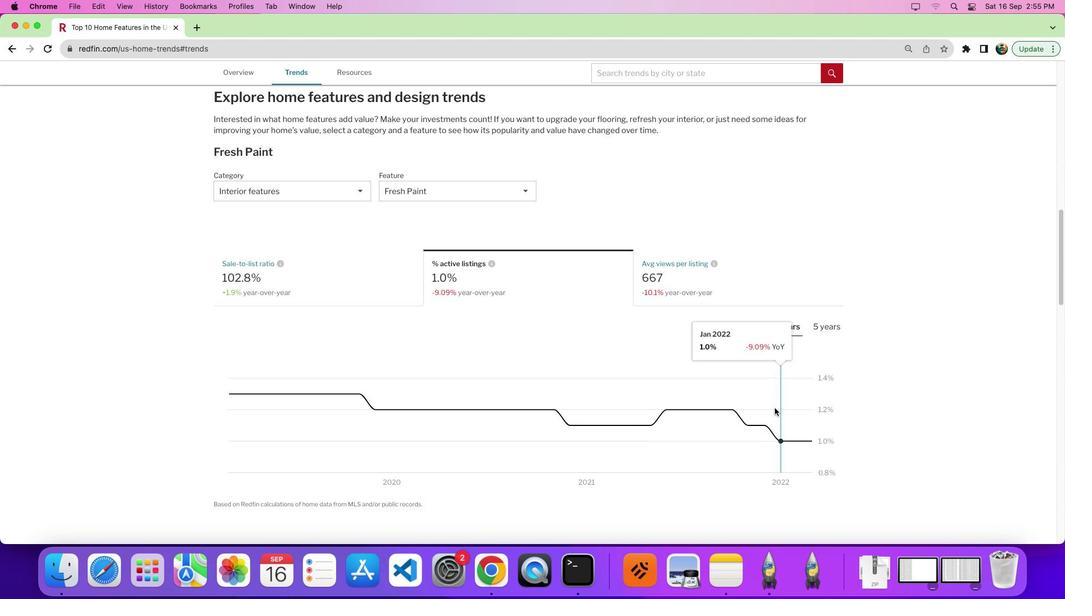 
Action: Mouse scrolled (775, 407) with delta (0, 0)
Screenshot: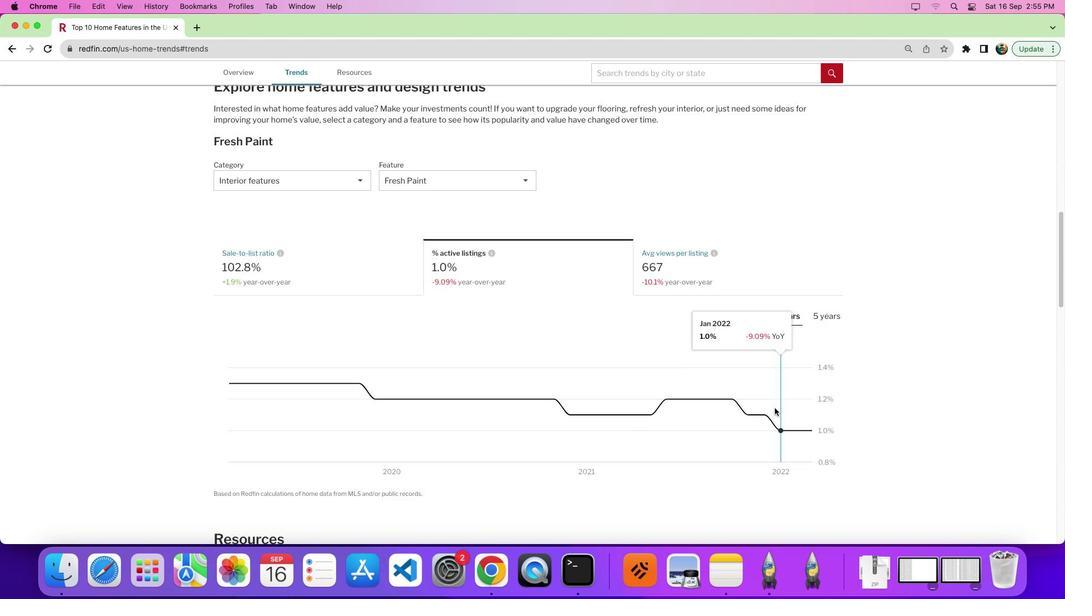 
Action: Mouse moved to (814, 427)
Screenshot: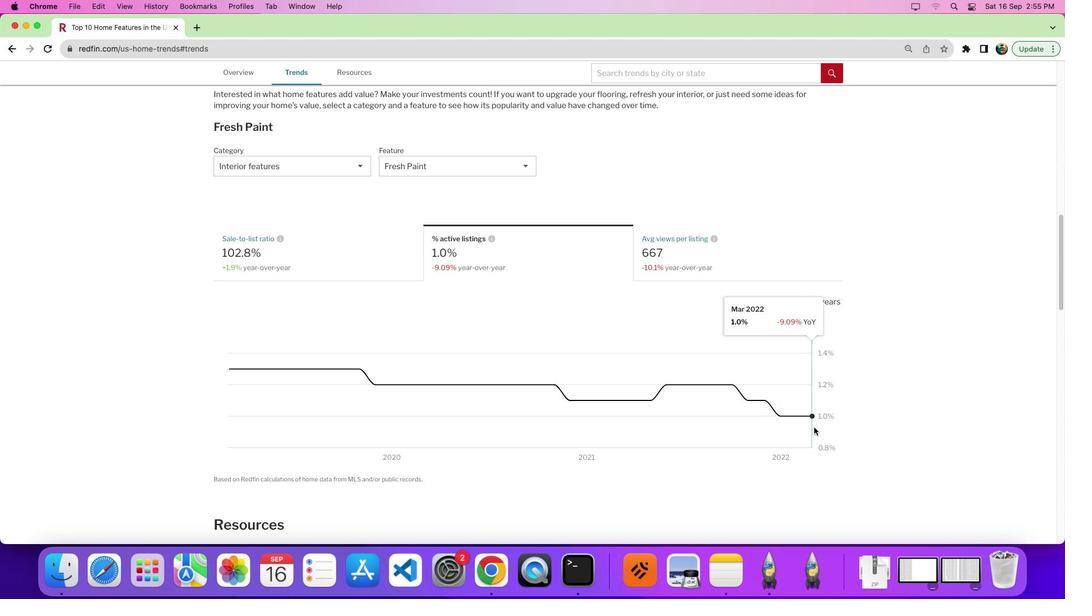 
Action: Mouse scrolled (814, 427) with delta (0, 0)
Screenshot: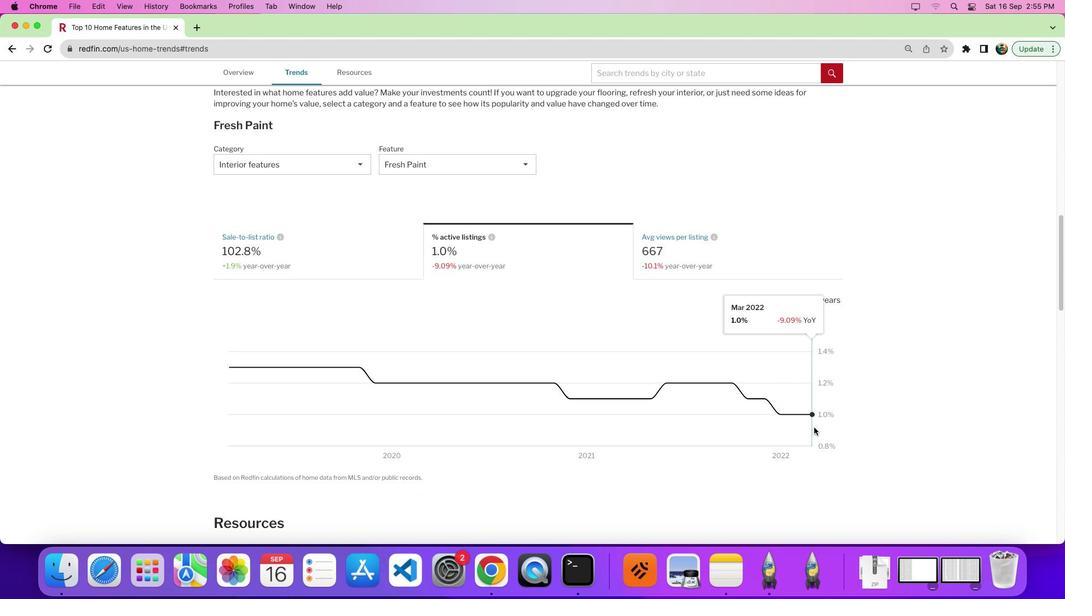 
Action: Mouse moved to (916, 319)
Screenshot: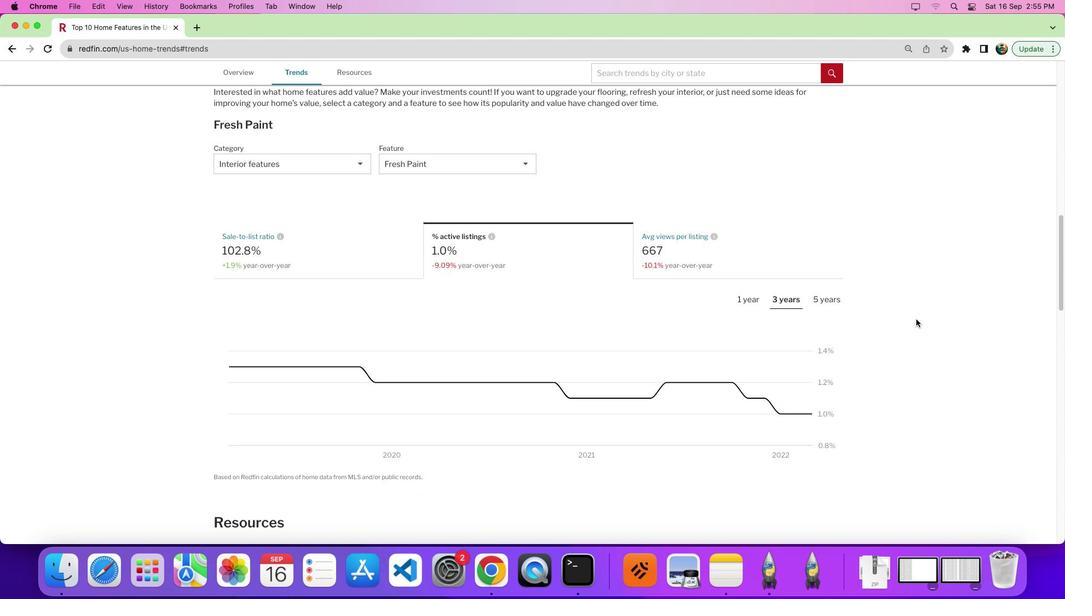 
